 Task: In the Company mufg.com, Add note: 'Schedule a meeting with the marketing team to analyze campaign performance.'. Mark checkbox to create task to follow up ': Tomorrow'. Create task, with  description: Send Proposal to Client, Add due date: In 3 Business Days; Add reminder: 30 Minutes before. Set Priority Low  and add note: Review the attached proposal. Logged in from softage.5@softage.net
Action: Mouse moved to (74, 60)
Screenshot: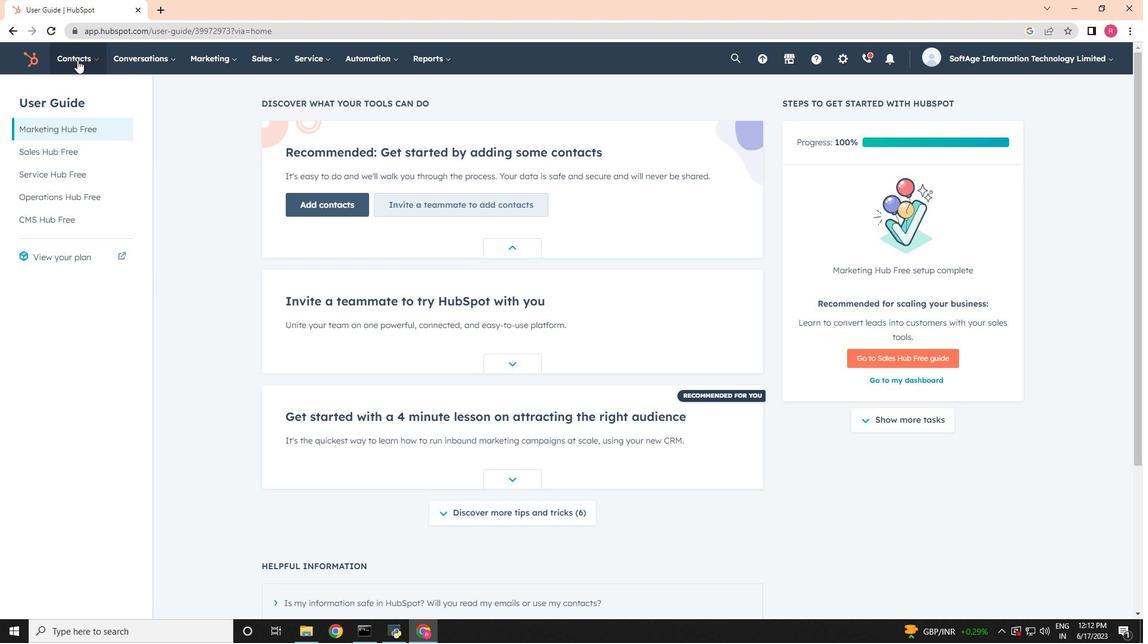 
Action: Mouse pressed left at (74, 60)
Screenshot: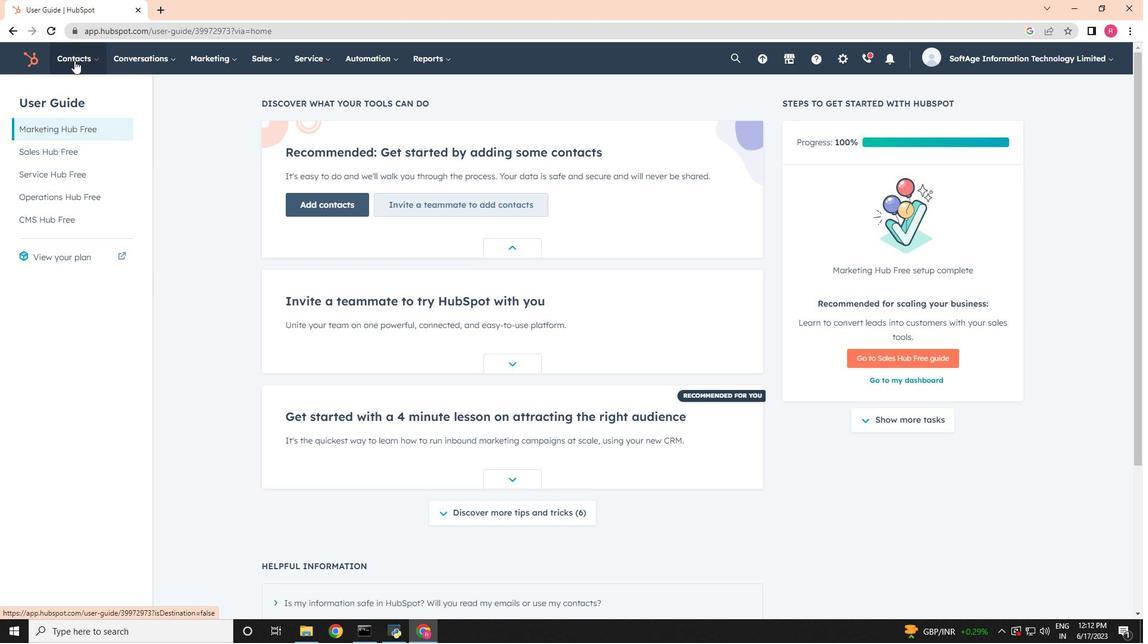 
Action: Mouse moved to (95, 111)
Screenshot: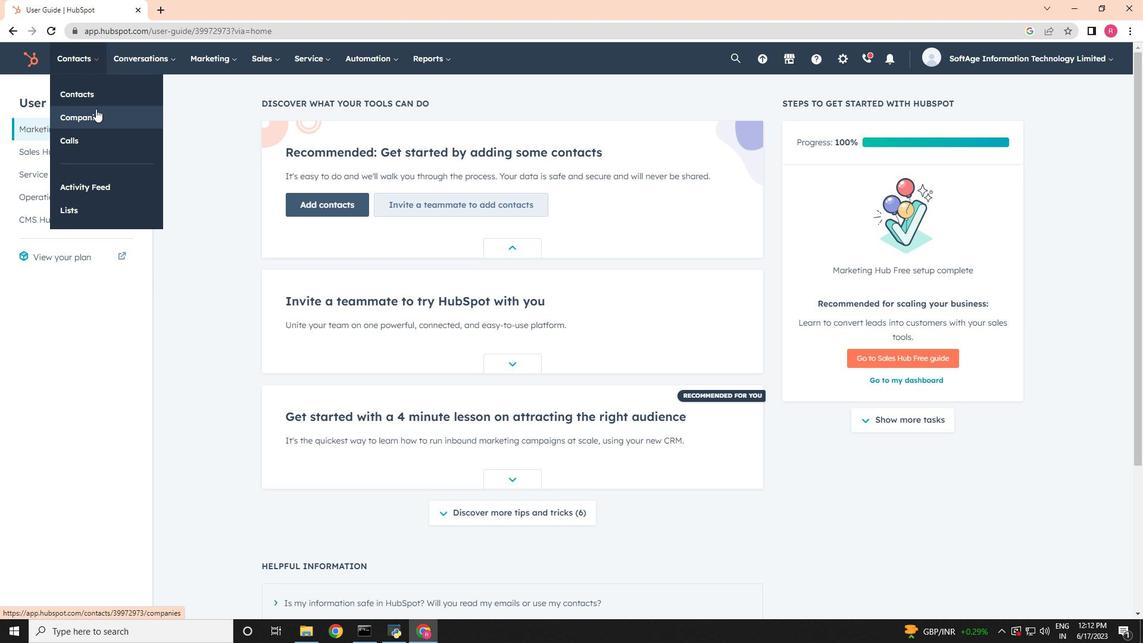 
Action: Mouse pressed left at (95, 111)
Screenshot: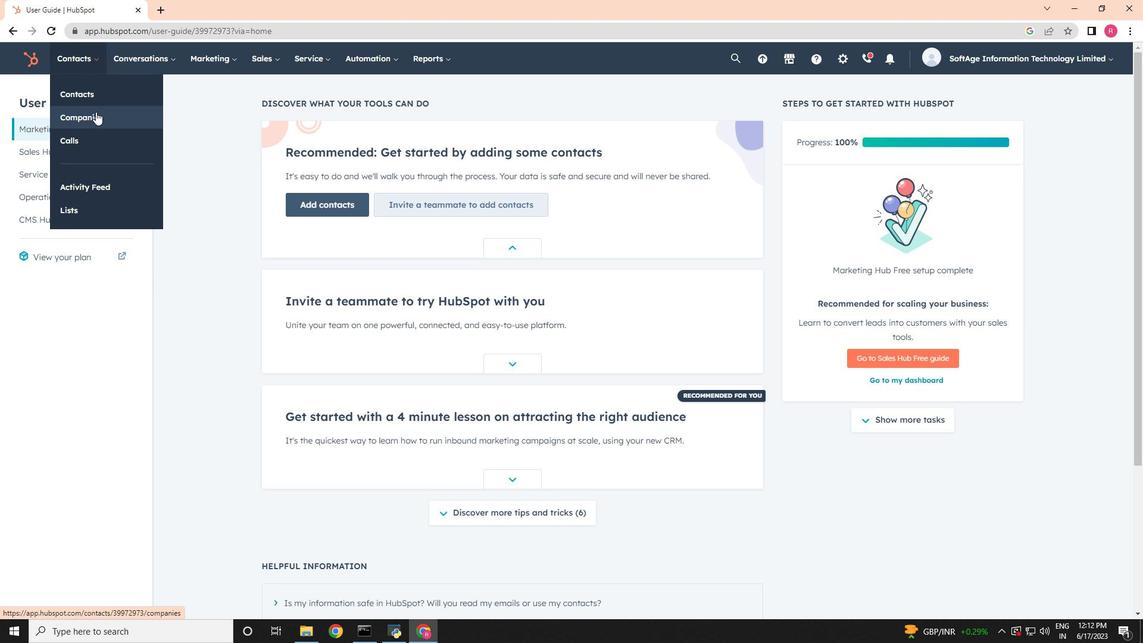 
Action: Mouse moved to (85, 192)
Screenshot: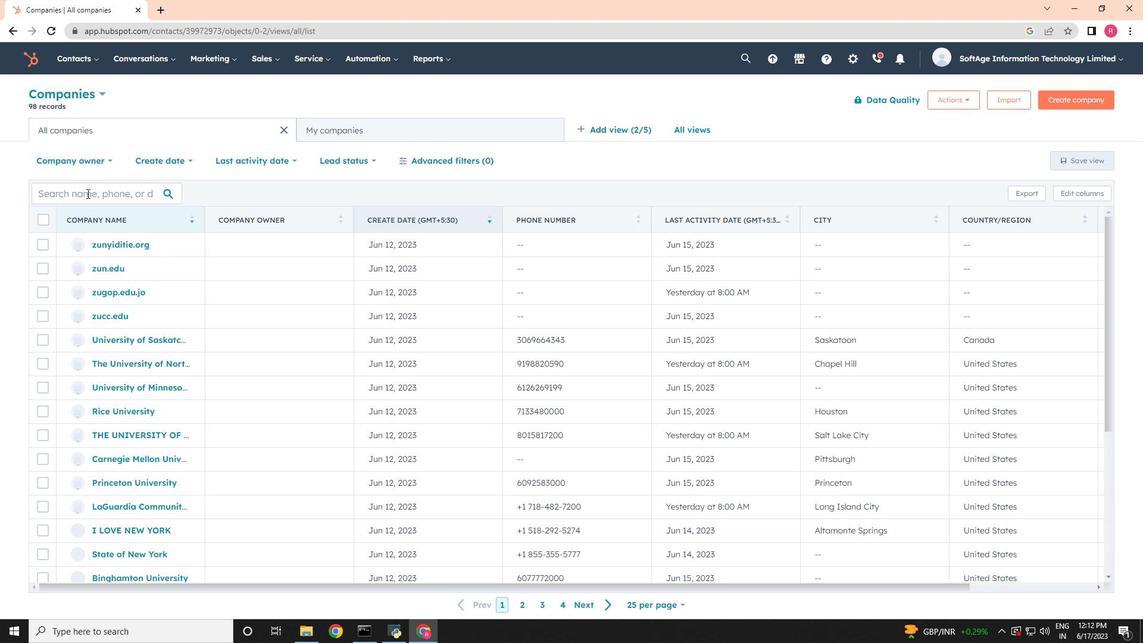 
Action: Mouse pressed left at (85, 192)
Screenshot: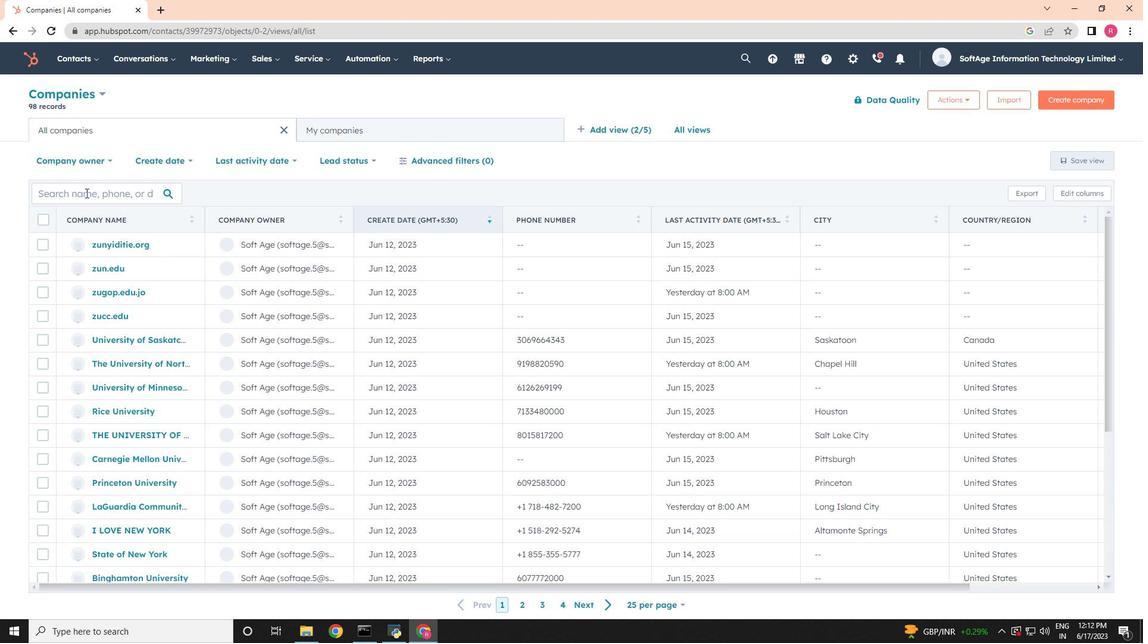 
Action: Key pressed mufg.com
Screenshot: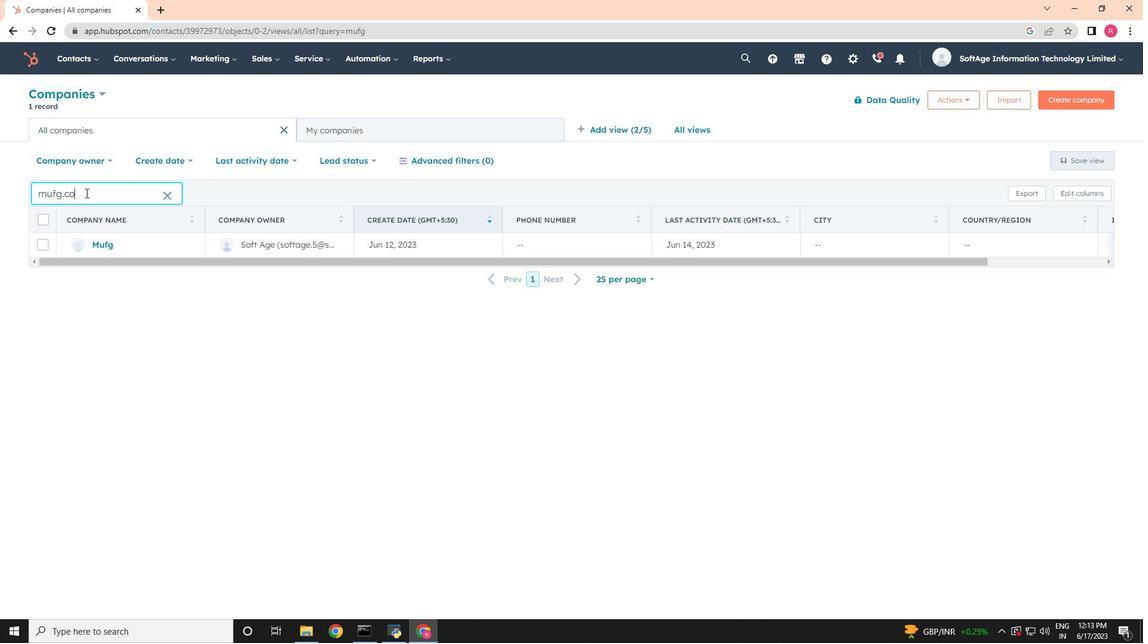 
Action: Mouse moved to (97, 241)
Screenshot: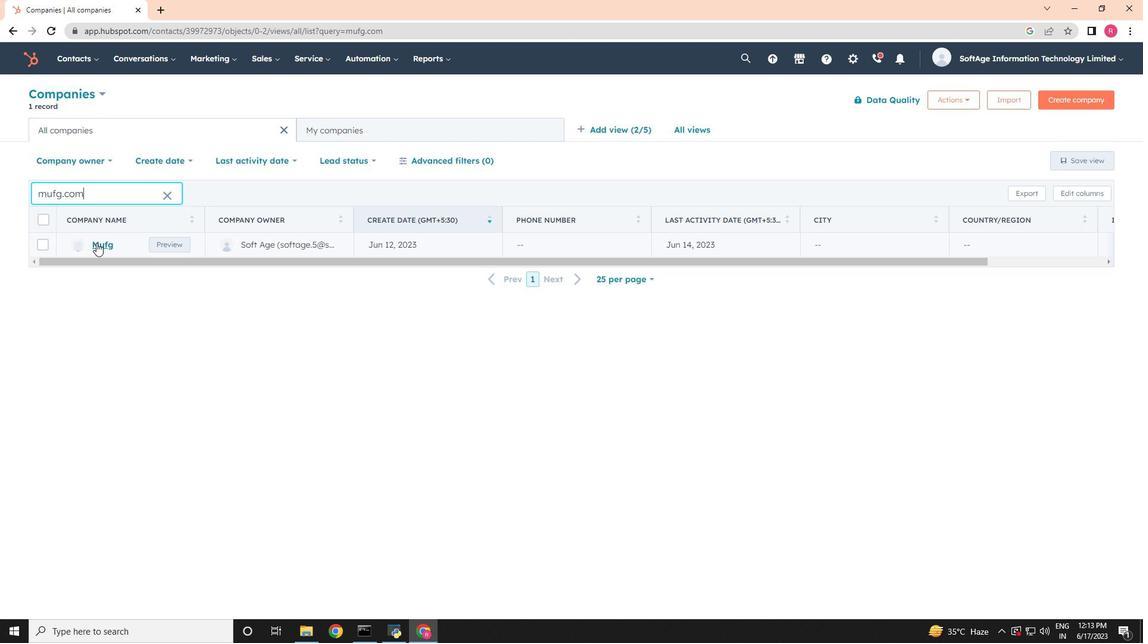 
Action: Mouse pressed left at (97, 241)
Screenshot: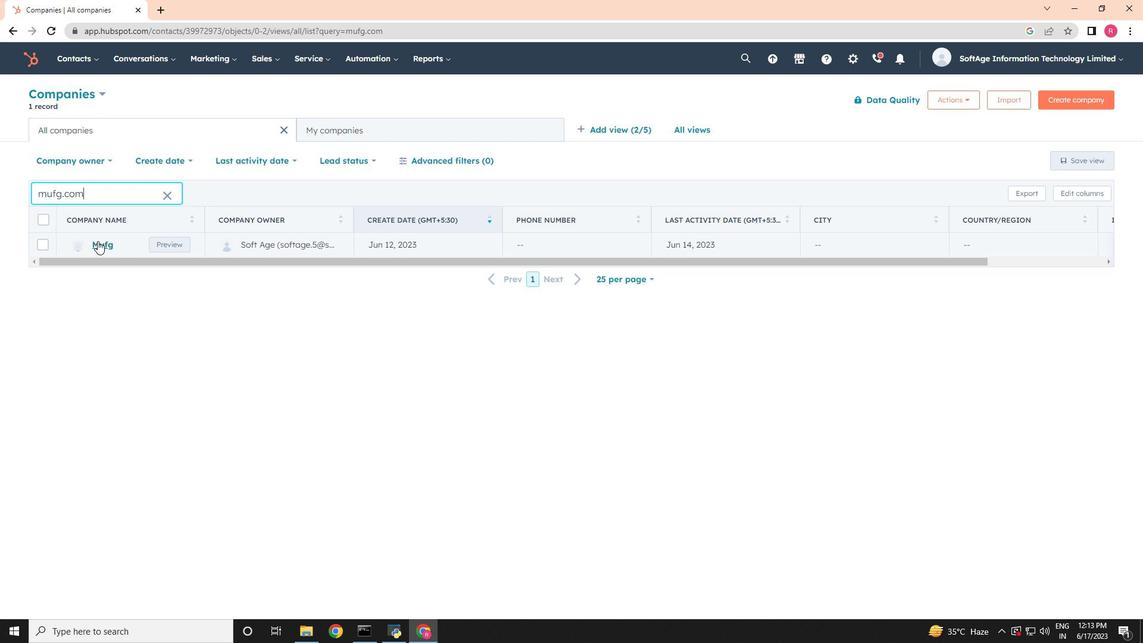 
Action: Mouse moved to (43, 197)
Screenshot: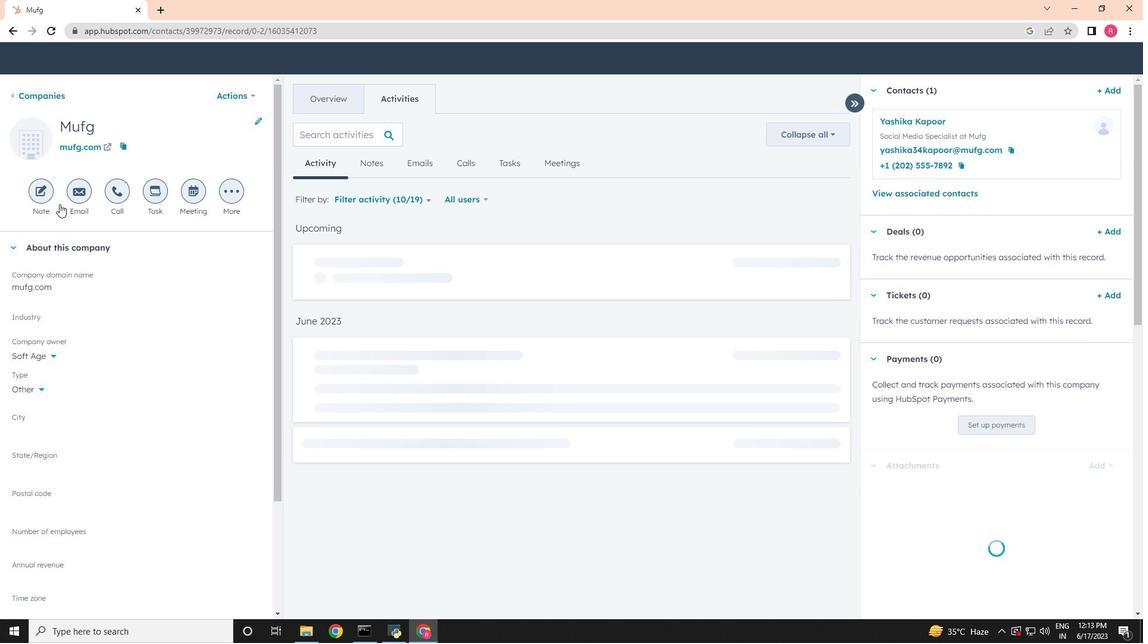 
Action: Mouse pressed left at (43, 197)
Screenshot: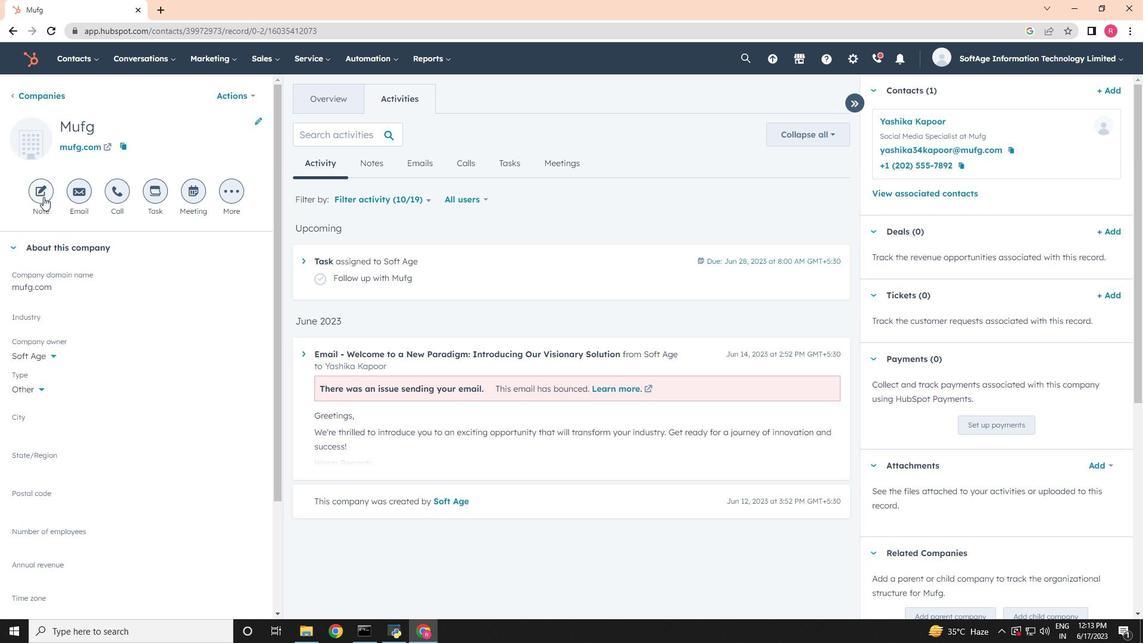
Action: Mouse moved to (1008, 352)
Screenshot: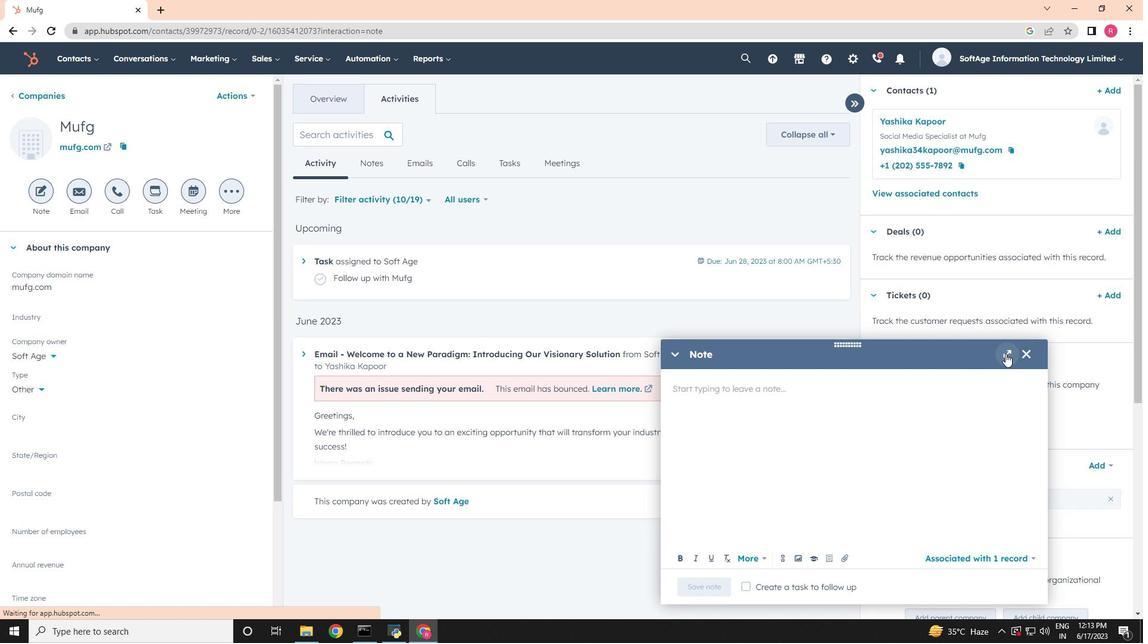 
Action: Mouse pressed left at (1008, 352)
Screenshot: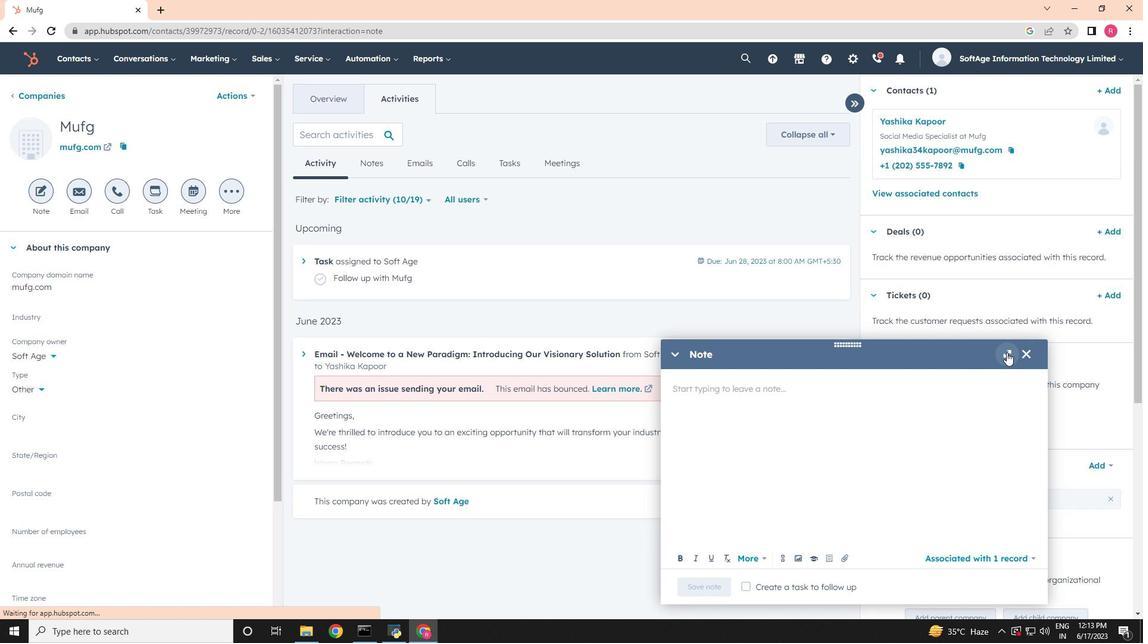 
Action: Mouse moved to (253, 180)
Screenshot: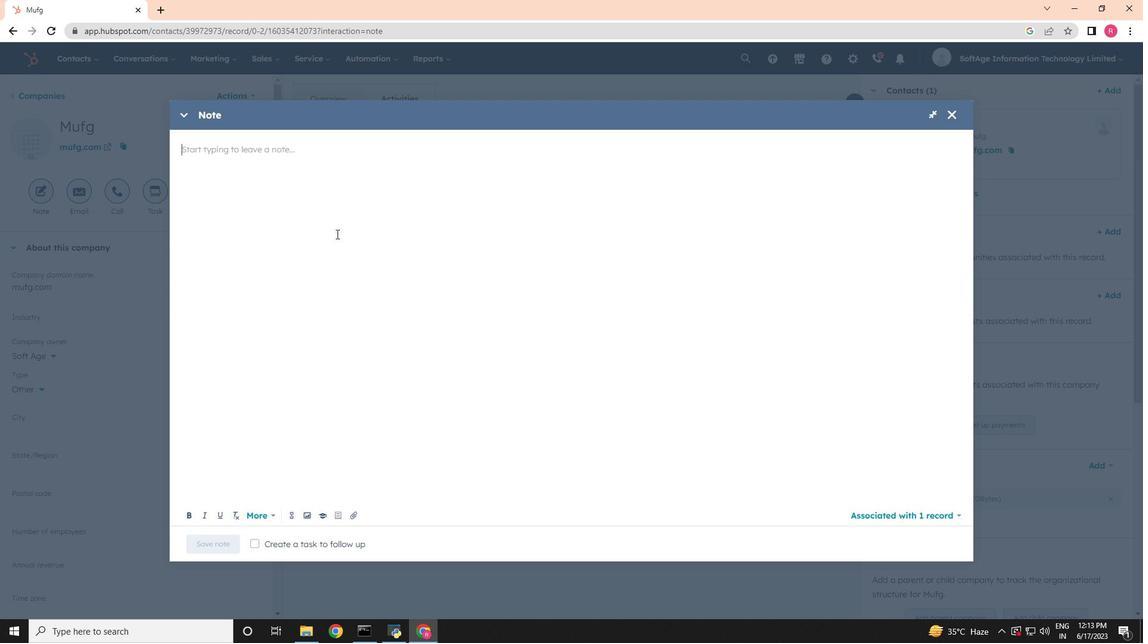 
Action: Key pressed <Key.shift>Schedule<Key.space>a<Key.space>meetings<Key.space><Key.backspace><Key.backspace><Key.space>with<Key.space>the<Key.space>,<Key.backspace>marketing<Key.space>team<Key.space>to<Key.space>analyze<Key.space>campaign<Key.space>performance.
Screenshot: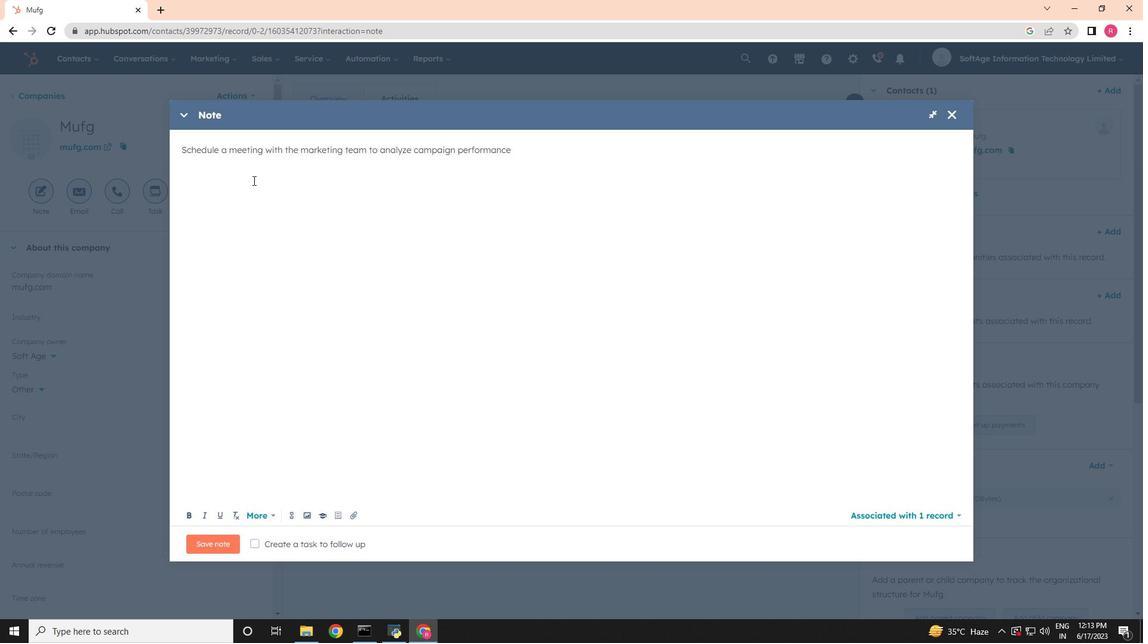
Action: Mouse moved to (254, 543)
Screenshot: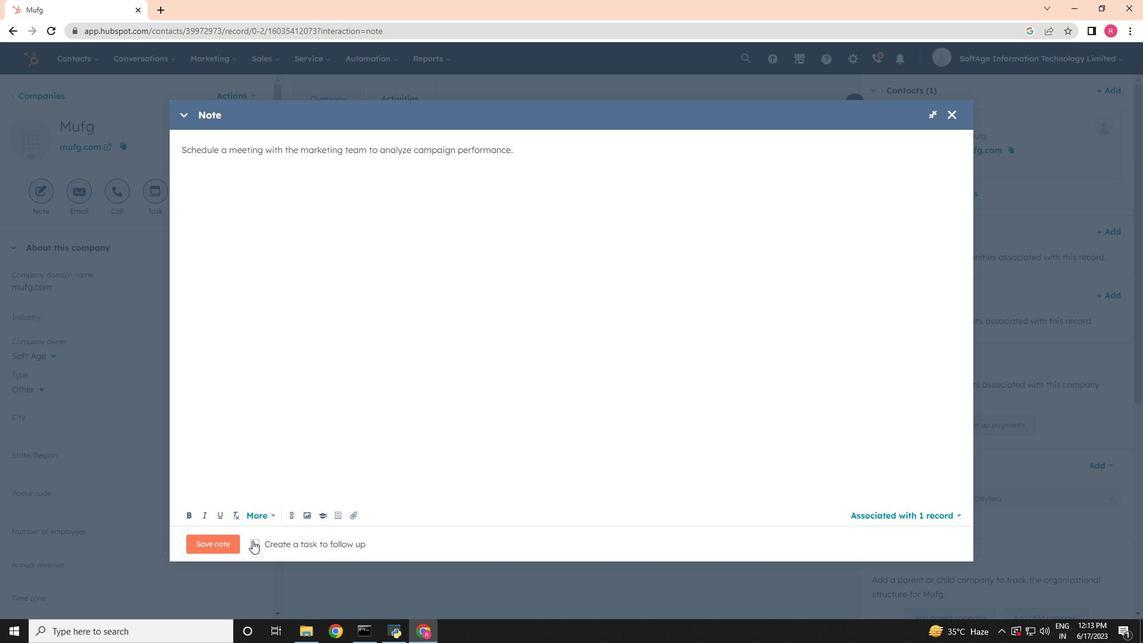 
Action: Mouse pressed left at (254, 543)
Screenshot: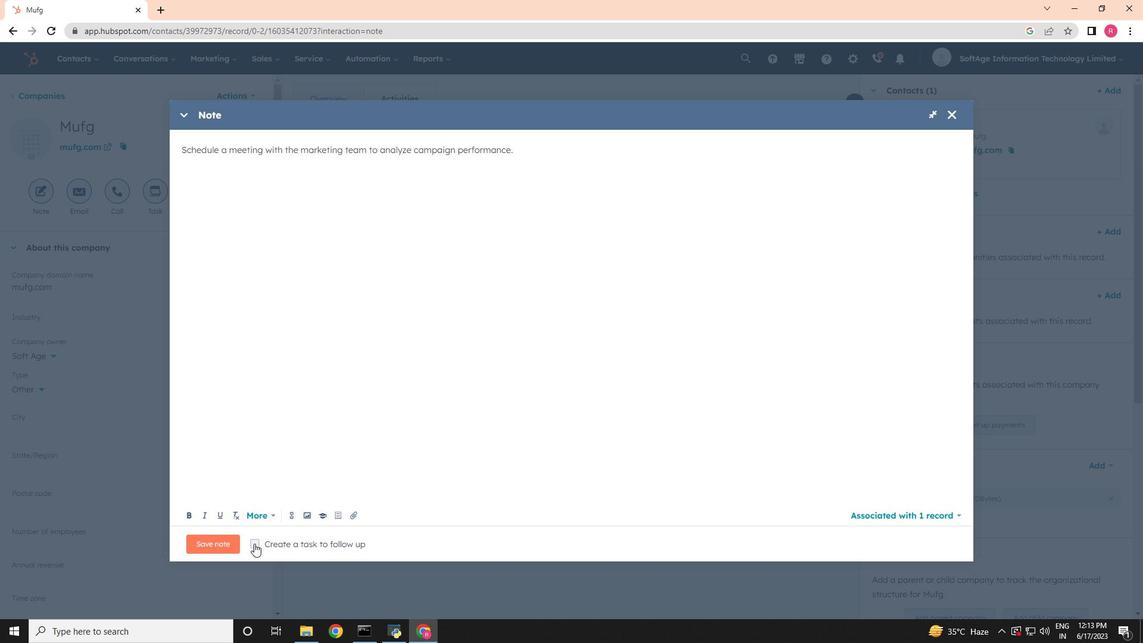 
Action: Mouse moved to (434, 542)
Screenshot: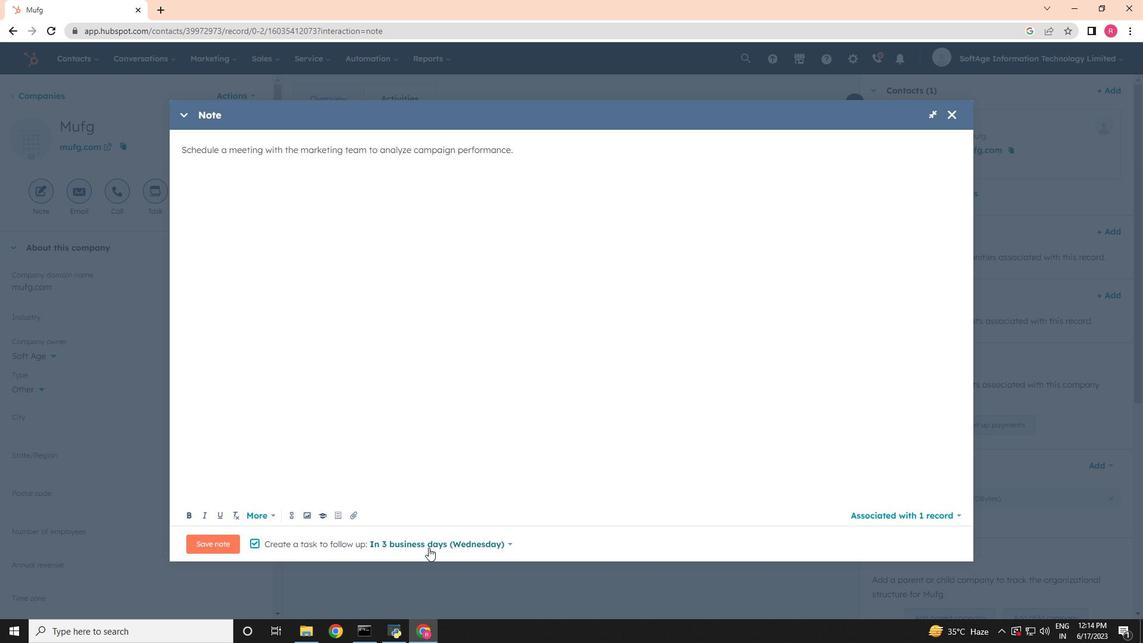 
Action: Mouse pressed left at (434, 542)
Screenshot: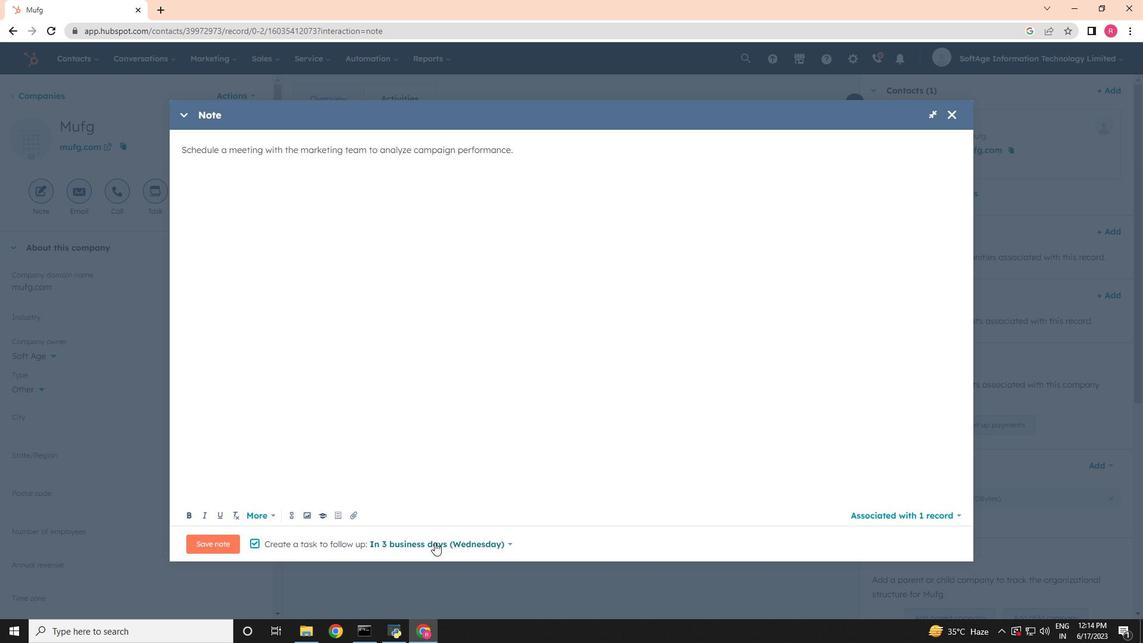 
Action: Mouse moved to (425, 450)
Screenshot: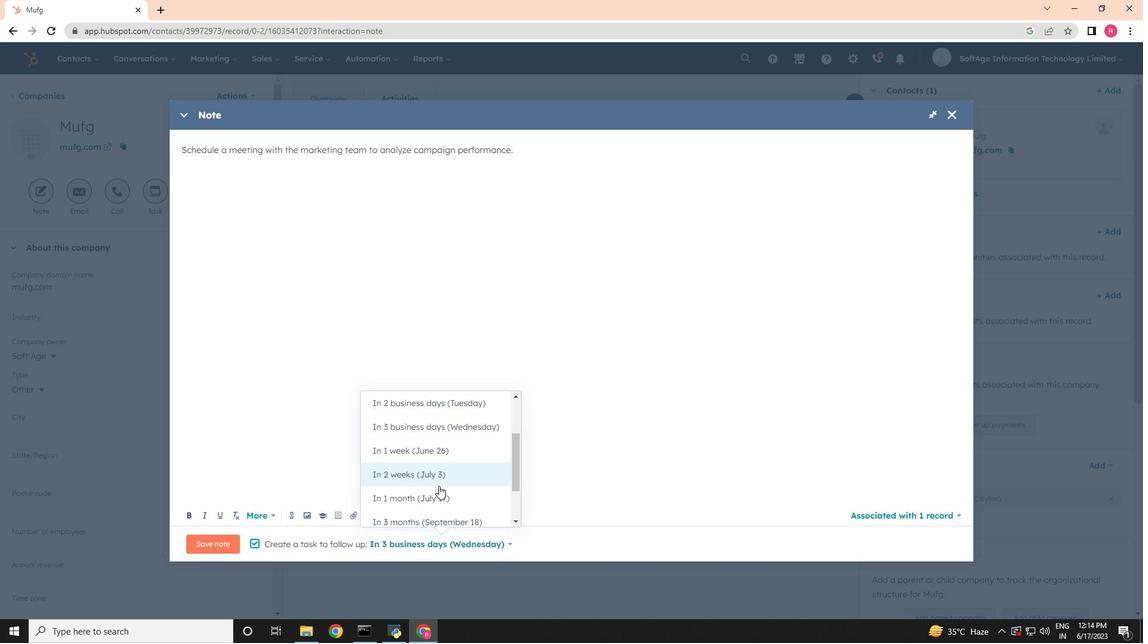 
Action: Mouse scrolled (439, 484) with delta (0, 0)
Screenshot: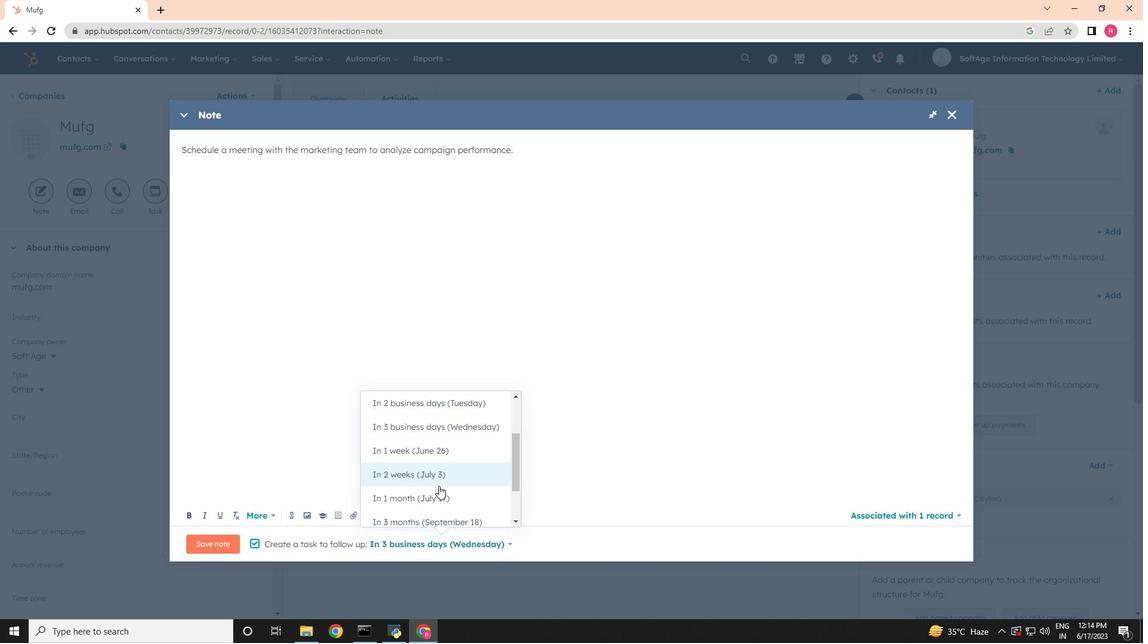 
Action: Mouse moved to (423, 445)
Screenshot: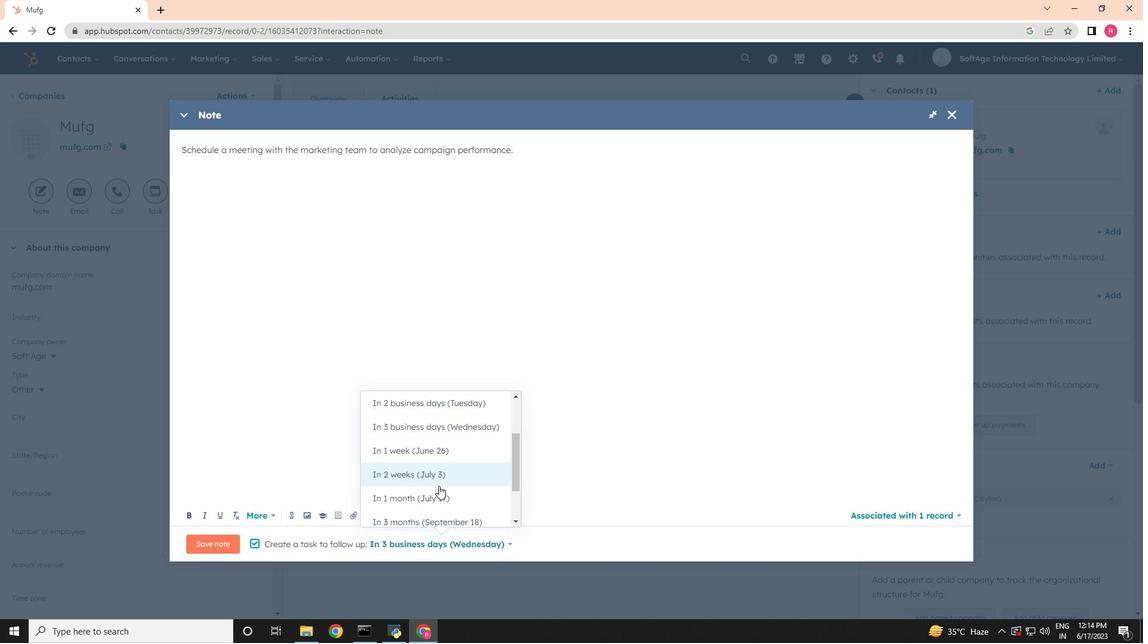 
Action: Mouse scrolled (440, 484) with delta (0, 0)
Screenshot: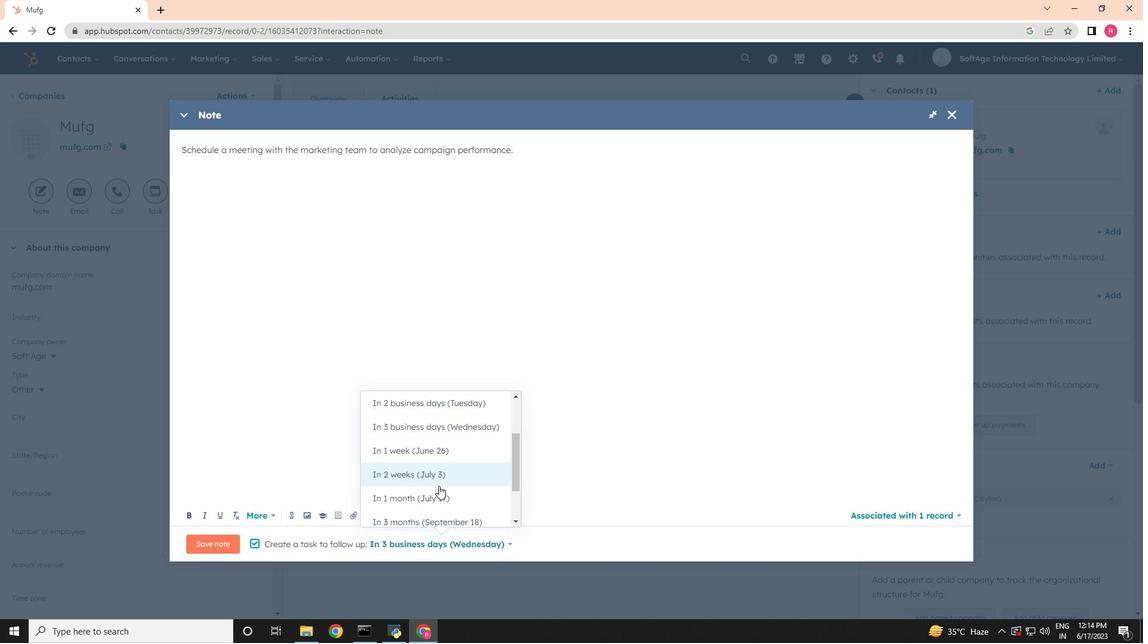 
Action: Mouse moved to (419, 440)
Screenshot: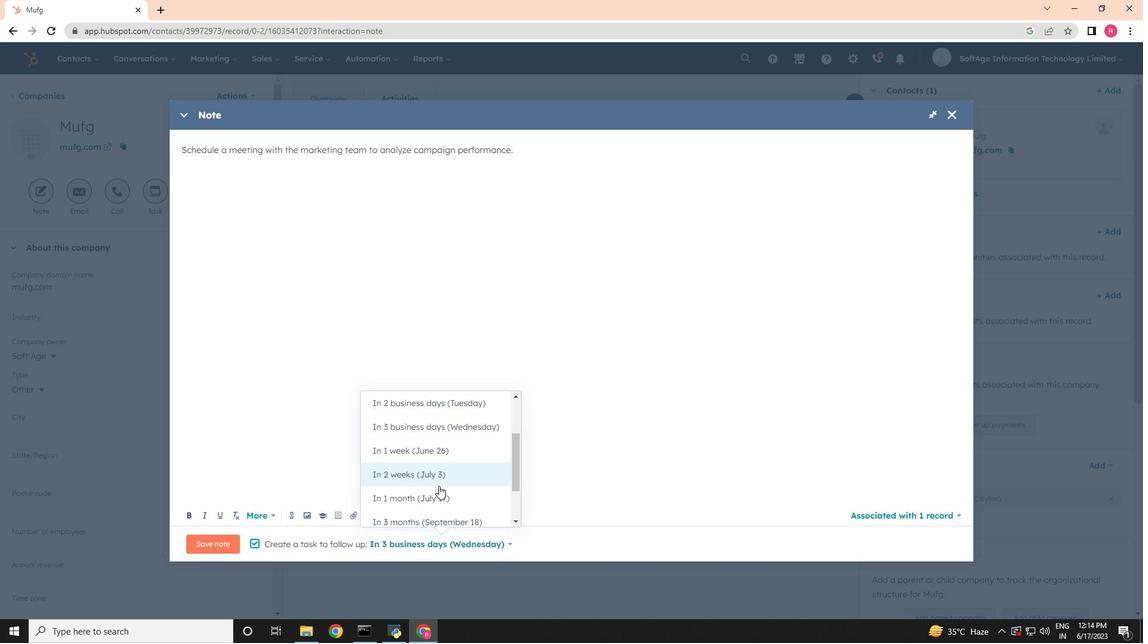 
Action: Mouse scrolled (440, 484) with delta (0, 0)
Screenshot: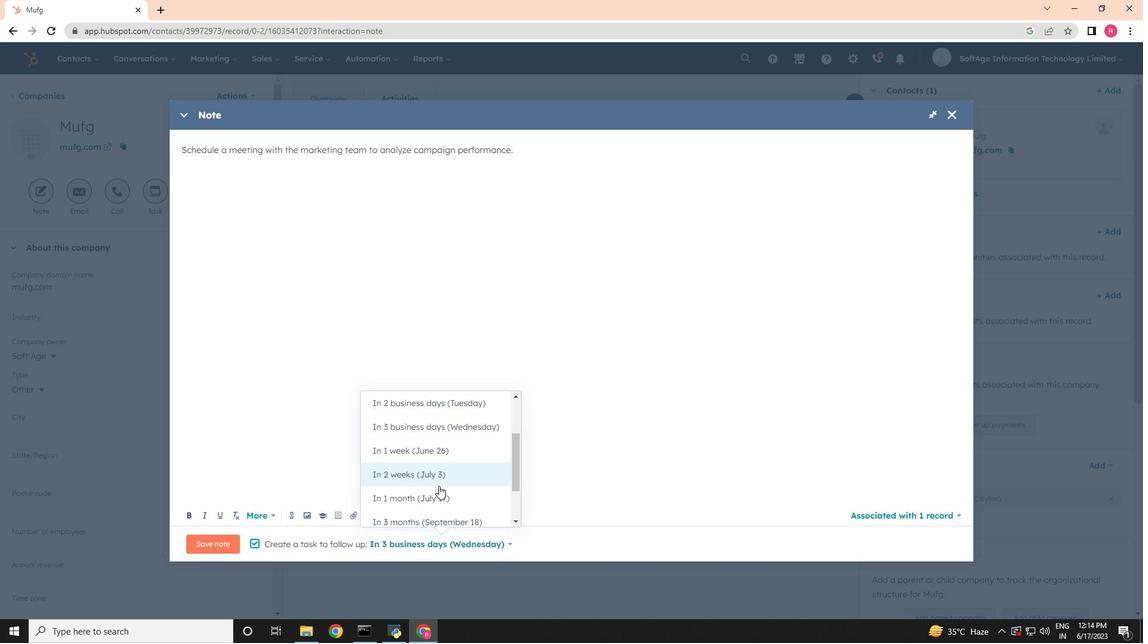 
Action: Mouse moved to (417, 435)
Screenshot: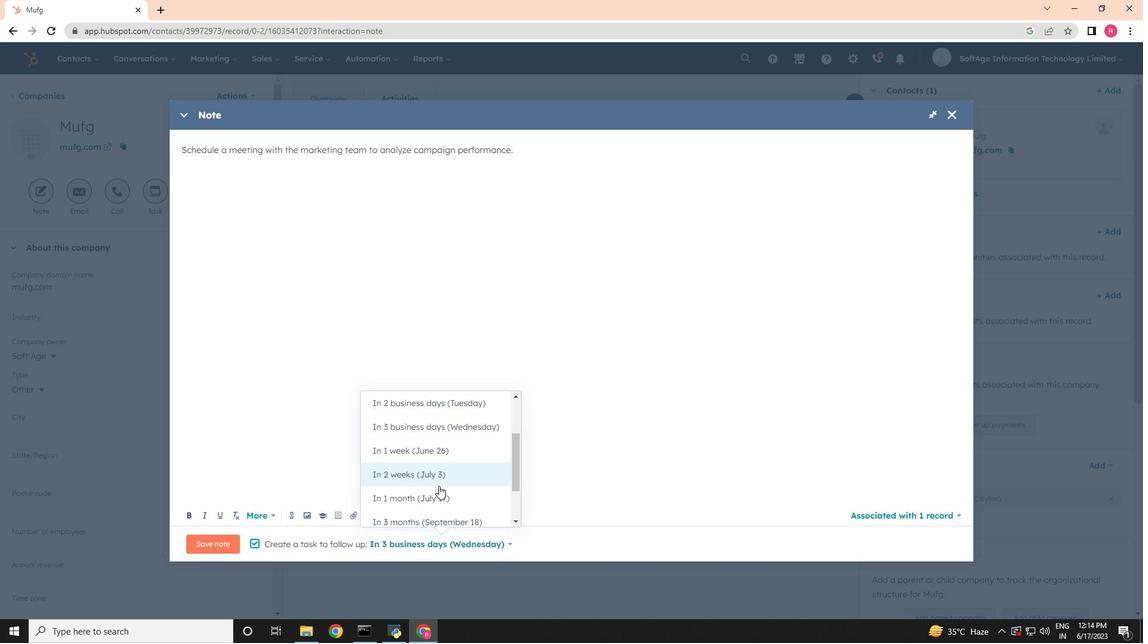 
Action: Mouse scrolled (440, 484) with delta (0, 0)
Screenshot: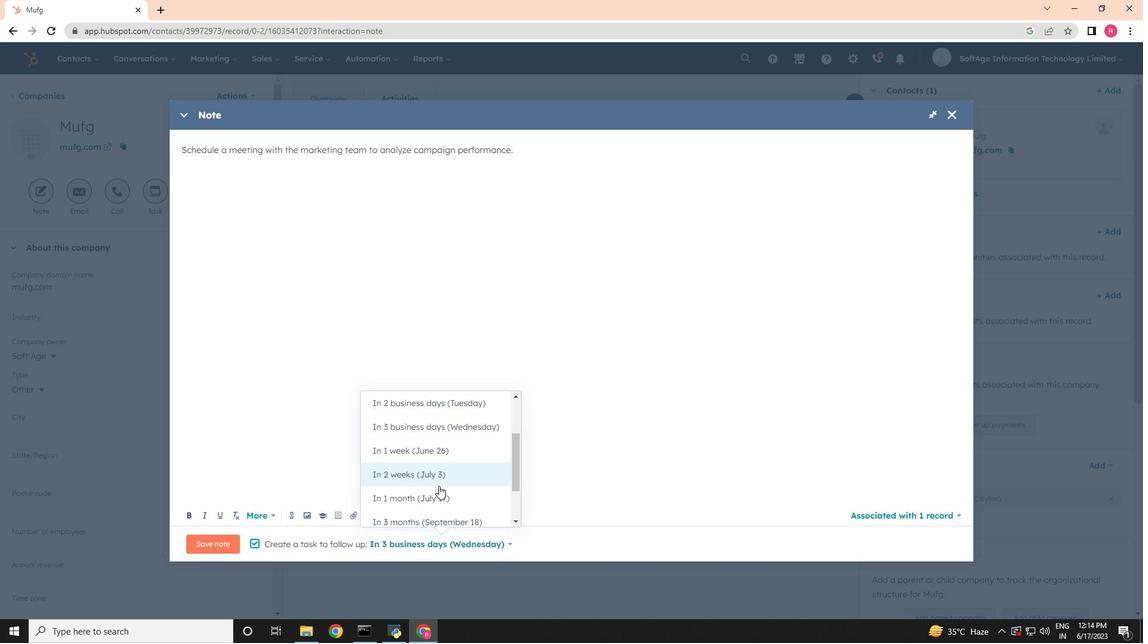 
Action: Mouse moved to (411, 419)
Screenshot: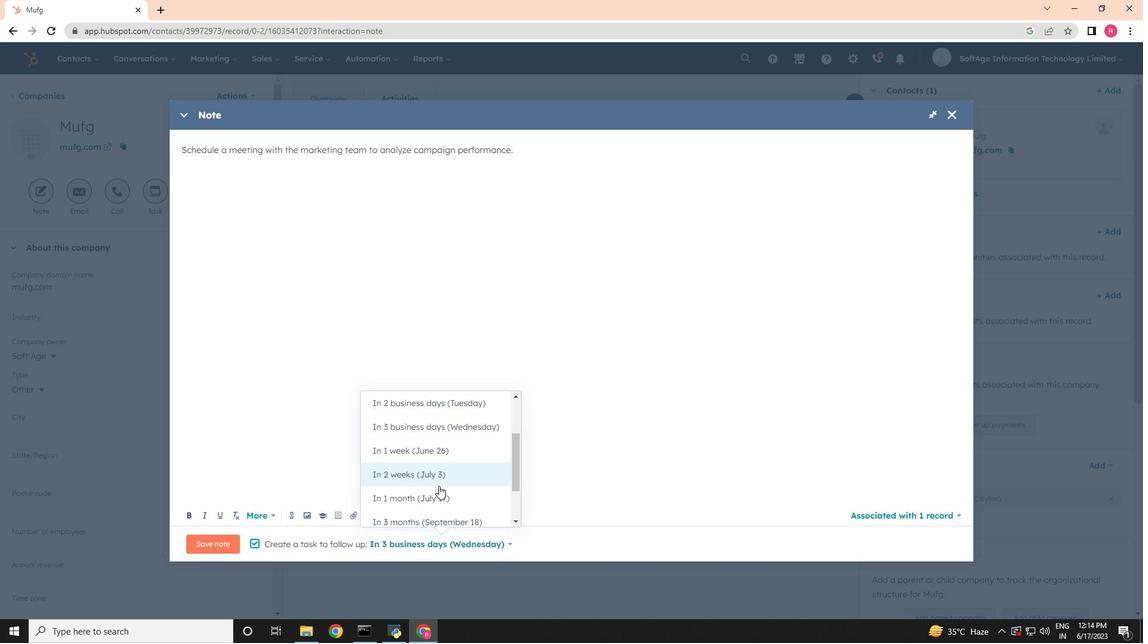 
Action: Mouse scrolled (411, 420) with delta (0, 0)
Screenshot: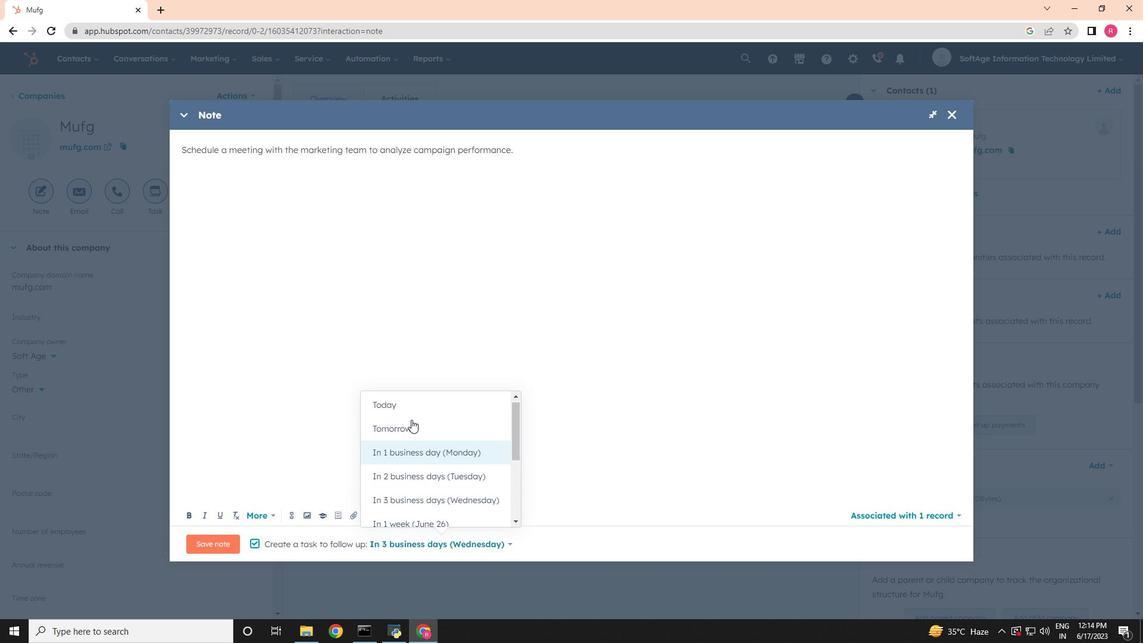 
Action: Mouse scrolled (411, 420) with delta (0, 0)
Screenshot: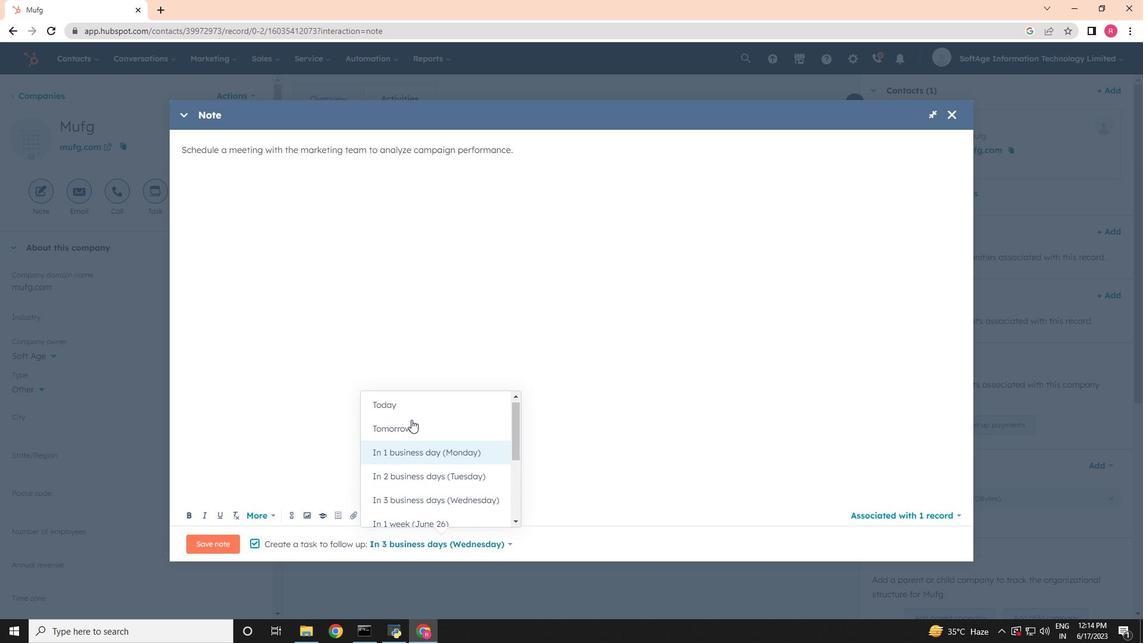 
Action: Mouse moved to (407, 429)
Screenshot: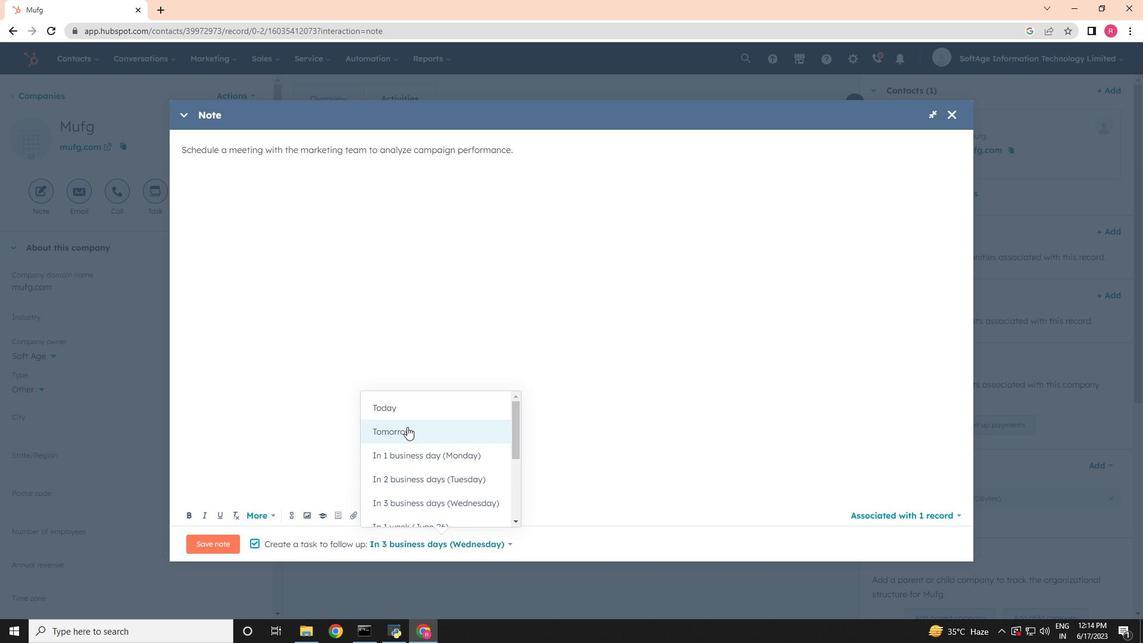 
Action: Mouse pressed left at (407, 429)
Screenshot: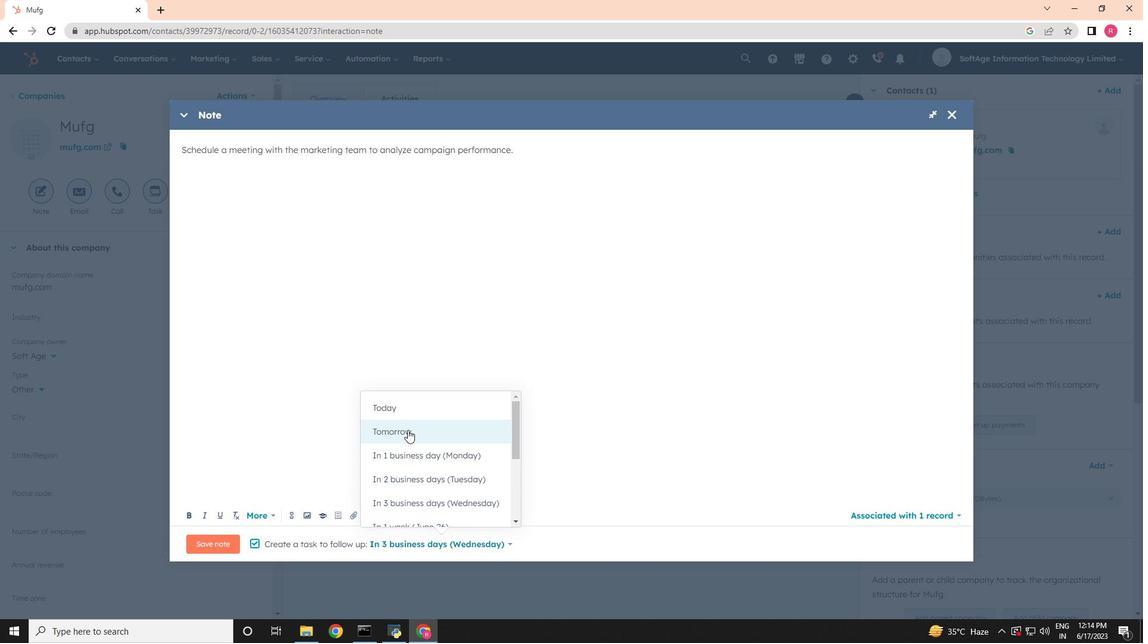 
Action: Mouse moved to (221, 535)
Screenshot: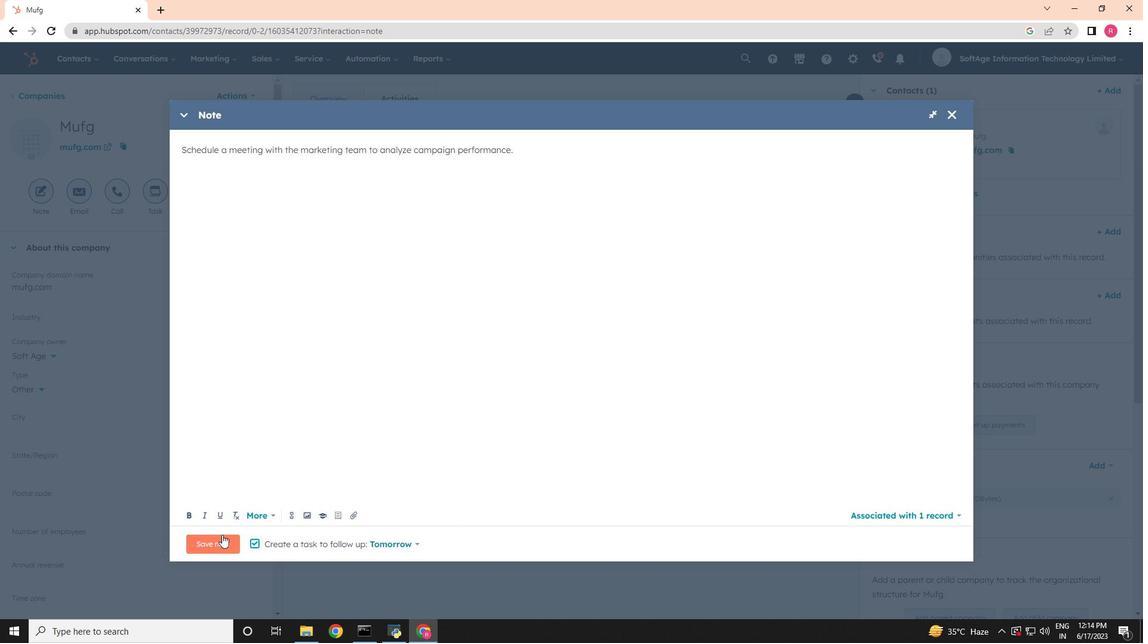 
Action: Mouse pressed left at (221, 535)
Screenshot: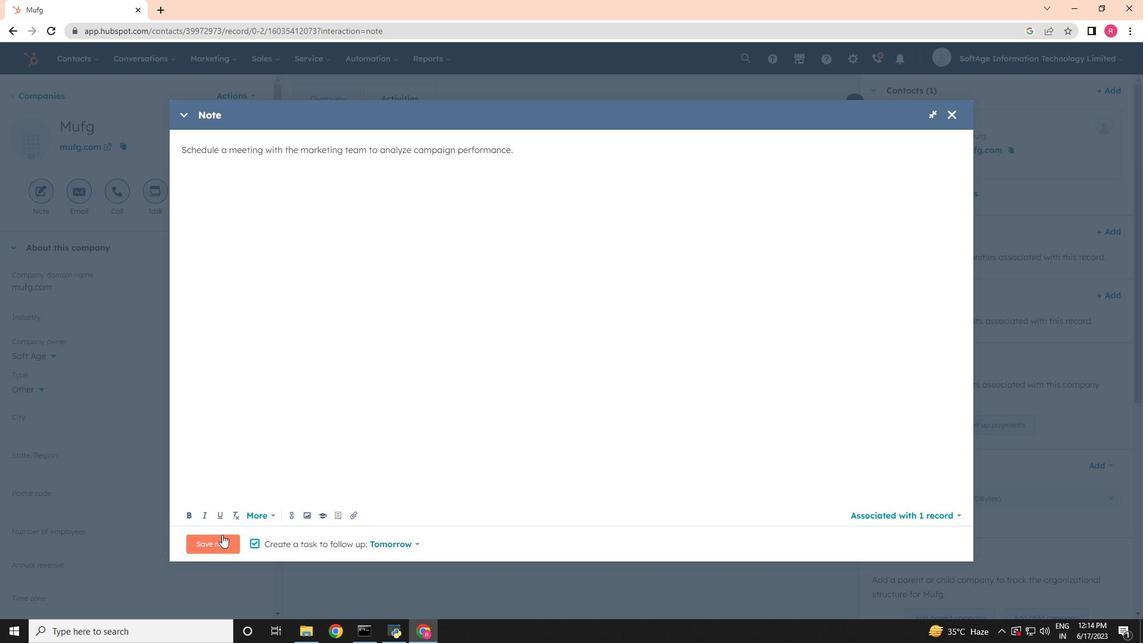 
Action: Mouse moved to (153, 193)
Screenshot: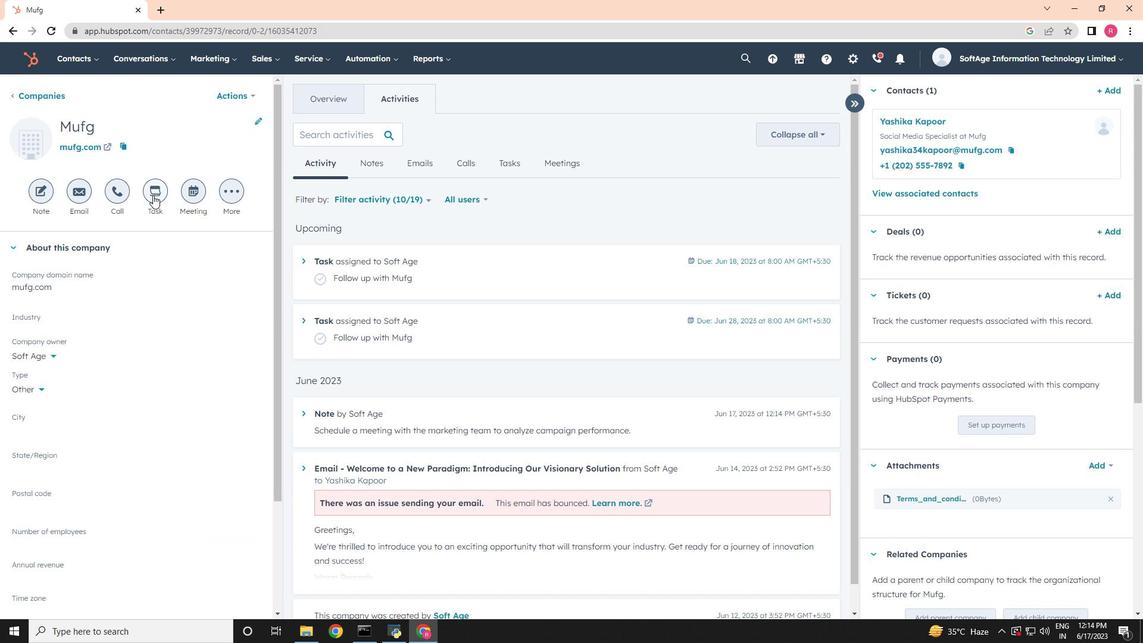 
Action: Mouse pressed left at (153, 193)
Screenshot: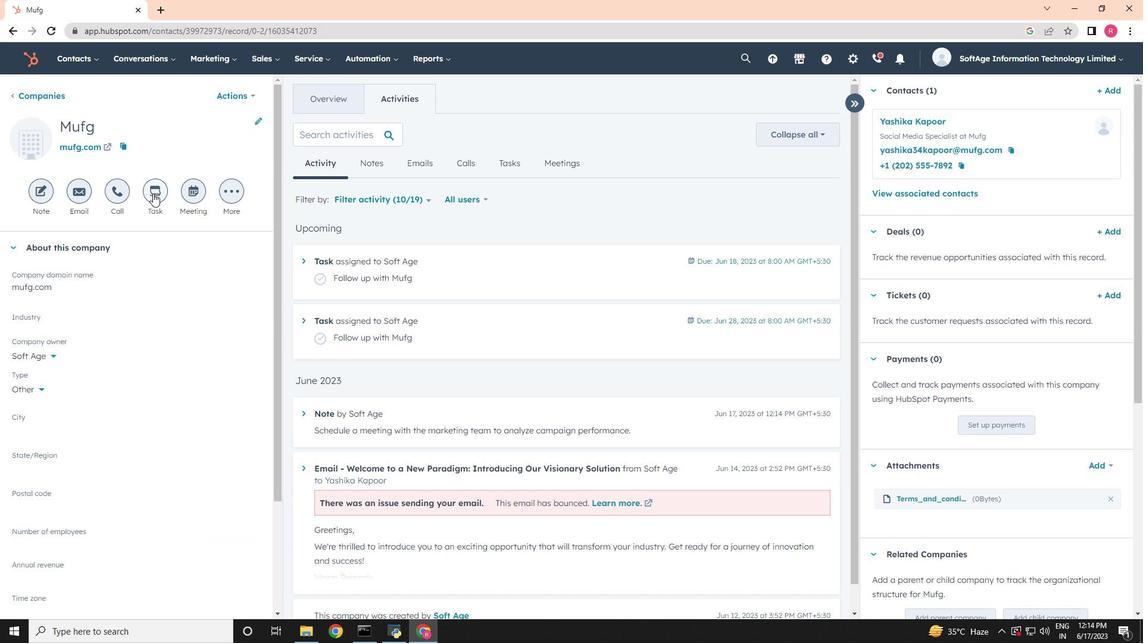 
Action: Mouse moved to (758, 263)
Screenshot: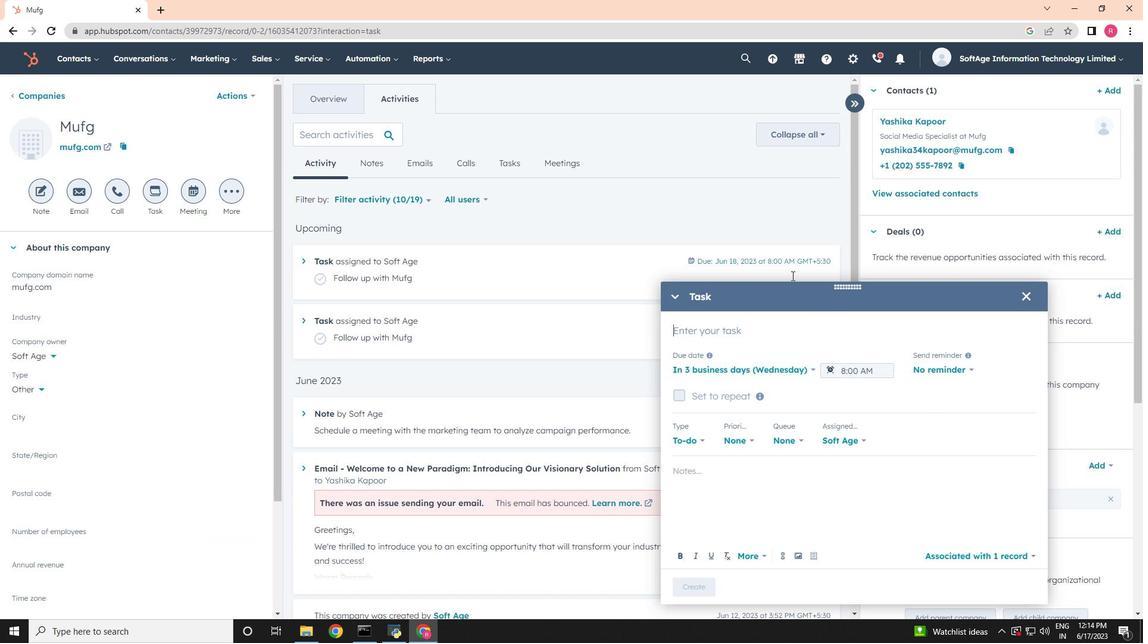 
Action: Key pressed <Key.shift>Send<Key.space><Key.shift>O<Key.backspace><Key.shift>Proposal<Key.space>to<Key.space>client<Key.space>
Screenshot: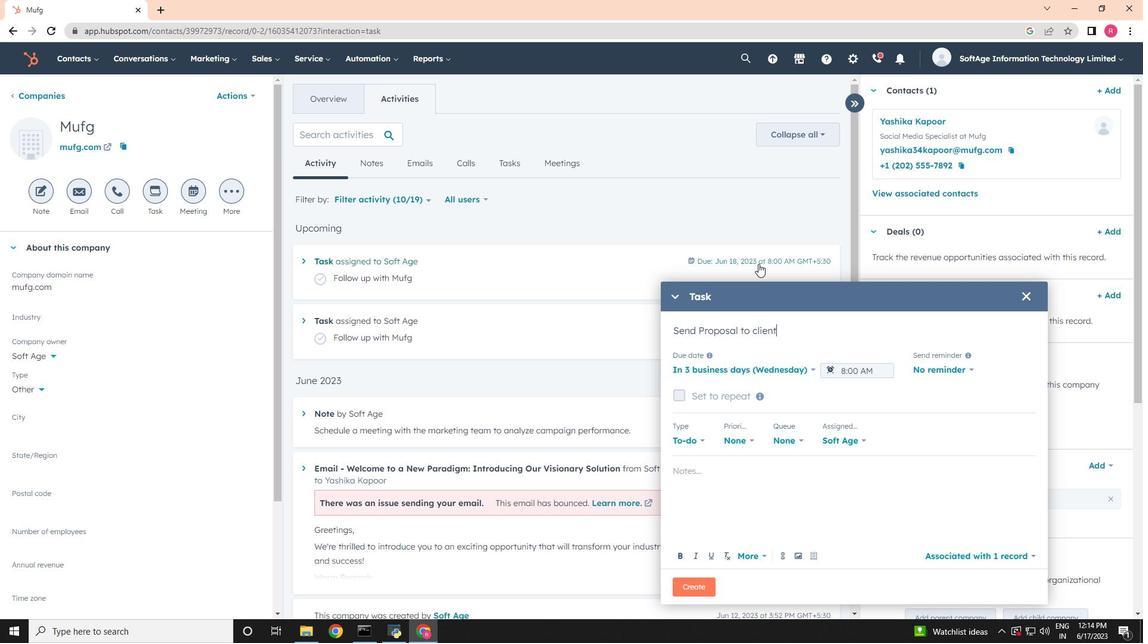 
Action: Mouse moved to (768, 364)
Screenshot: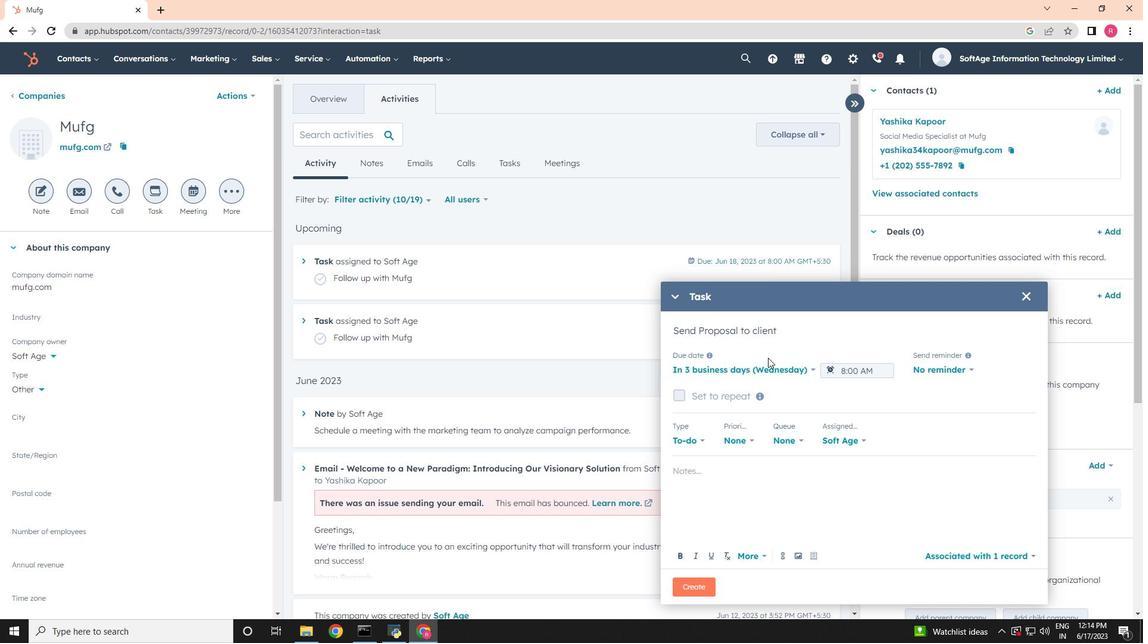 
Action: Mouse pressed left at (768, 364)
Screenshot: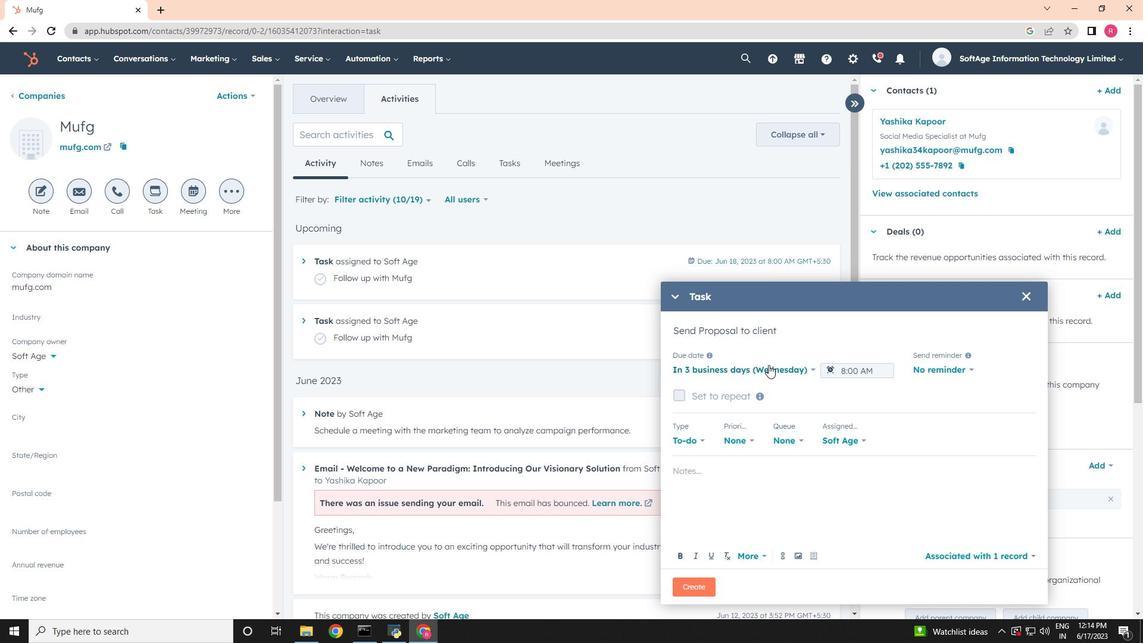 
Action: Mouse moved to (717, 423)
Screenshot: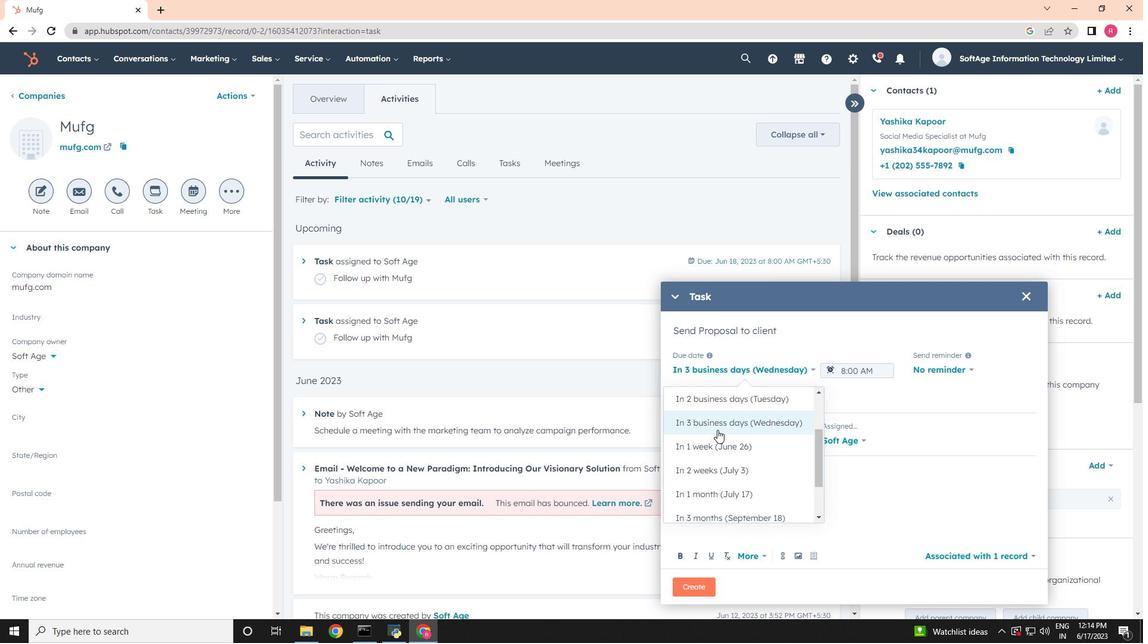 
Action: Mouse pressed left at (717, 423)
Screenshot: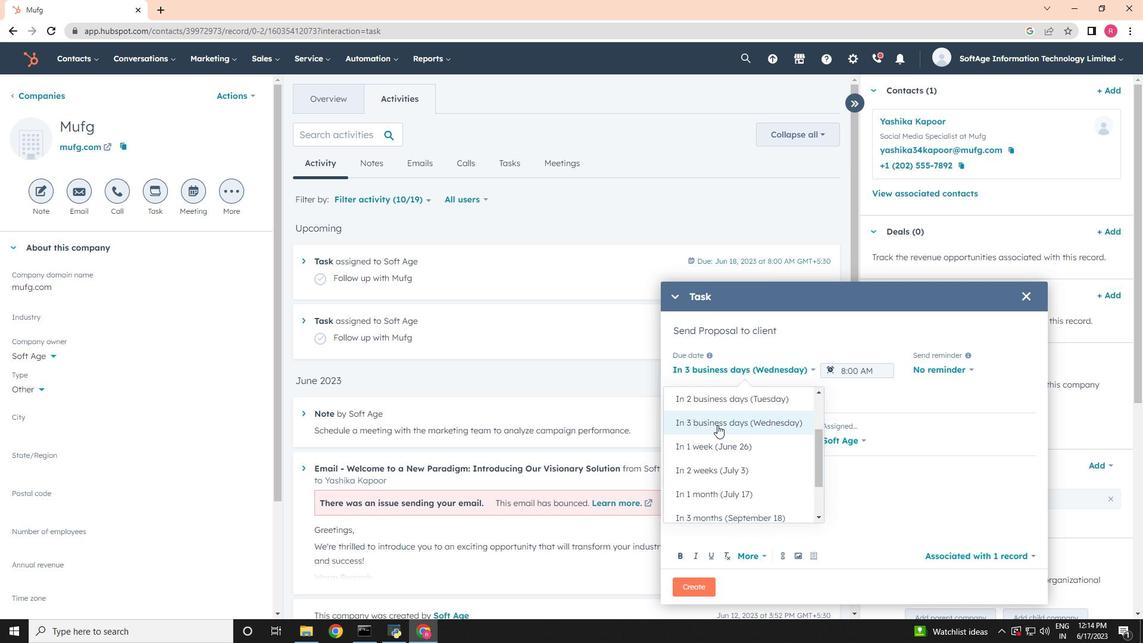 
Action: Mouse moved to (925, 372)
Screenshot: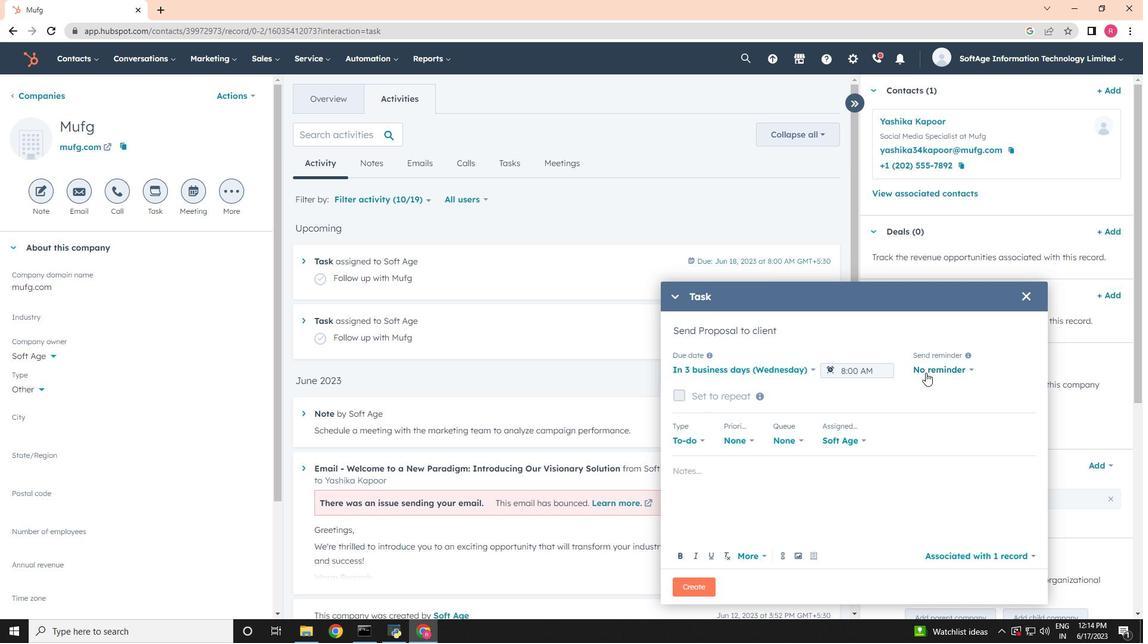 
Action: Mouse pressed left at (925, 372)
Screenshot: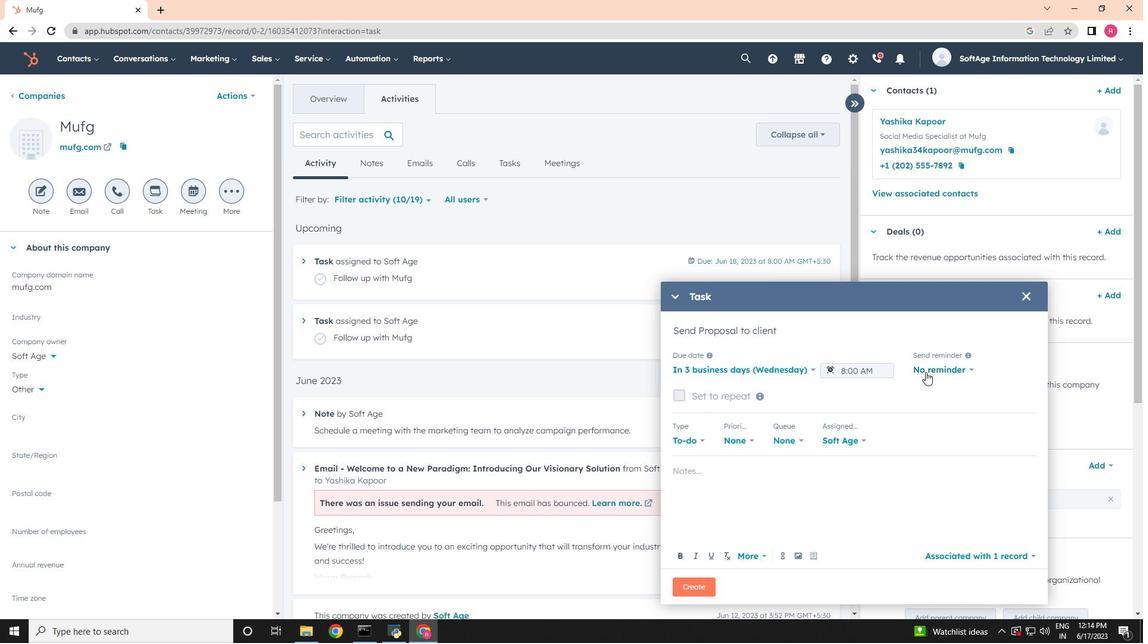
Action: Mouse moved to (938, 456)
Screenshot: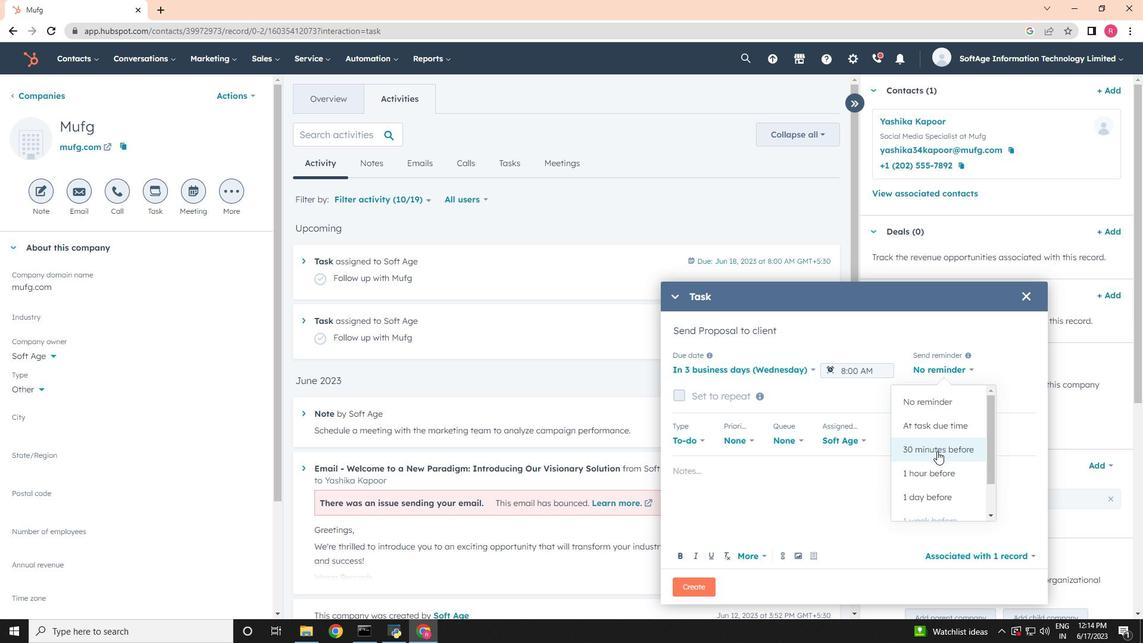 
Action: Mouse pressed left at (938, 456)
Screenshot: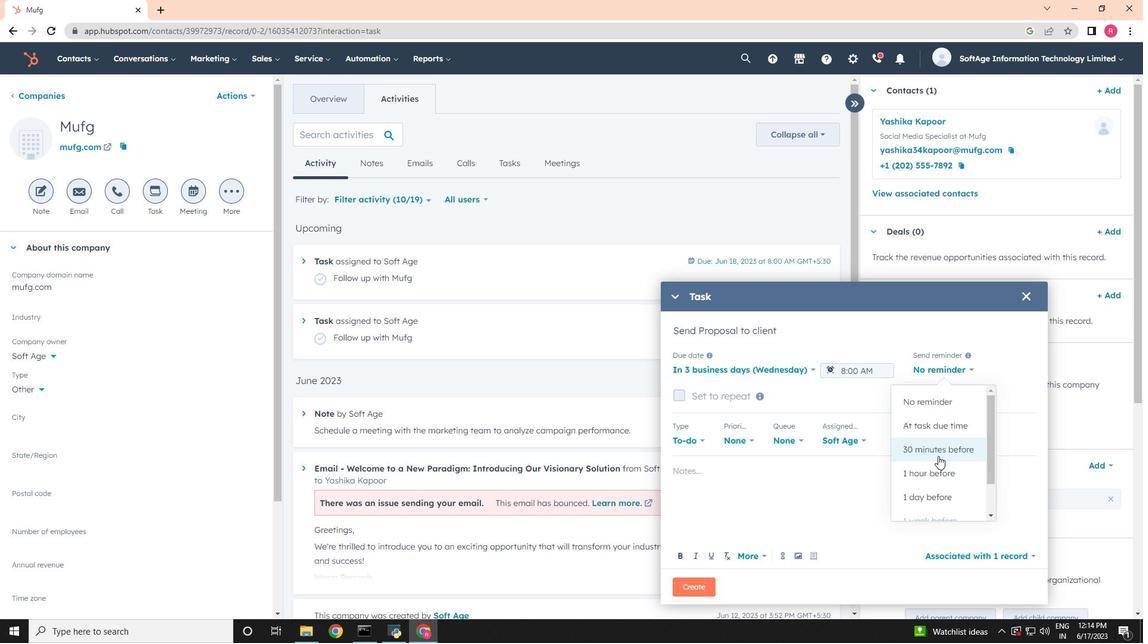 
Action: Mouse moved to (739, 442)
Screenshot: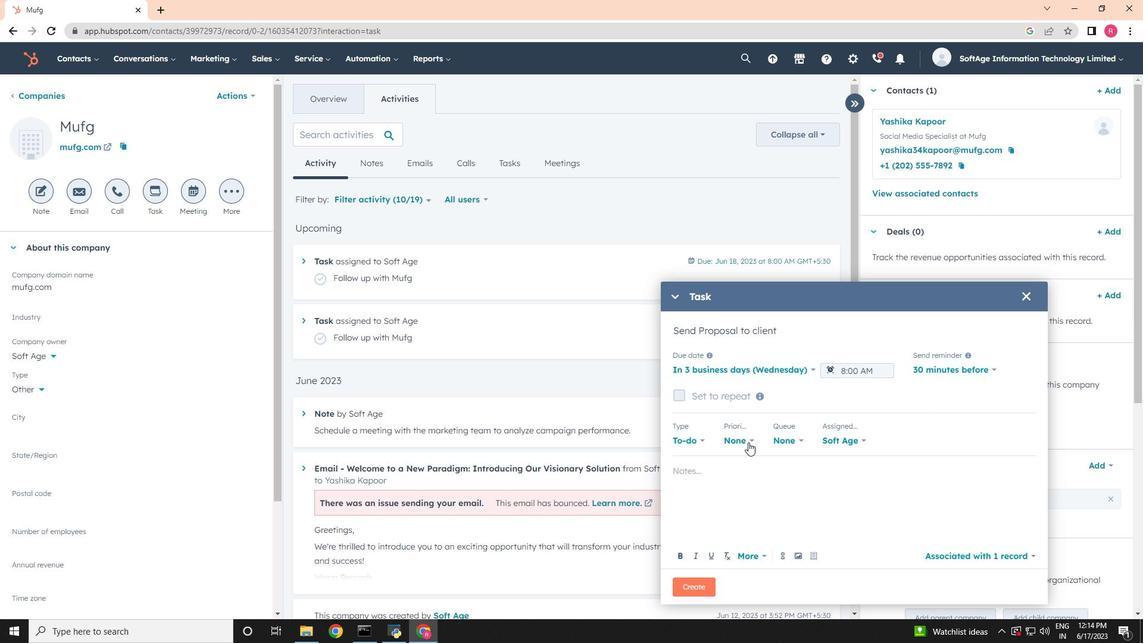 
Action: Mouse pressed left at (739, 442)
Screenshot: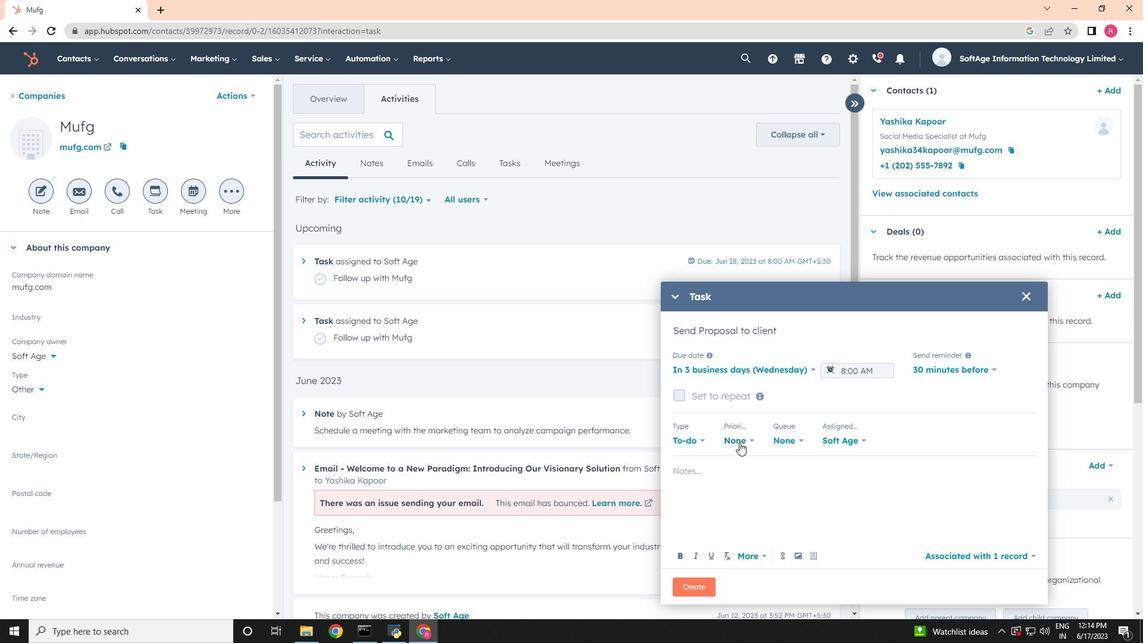 
Action: Mouse moved to (734, 498)
Screenshot: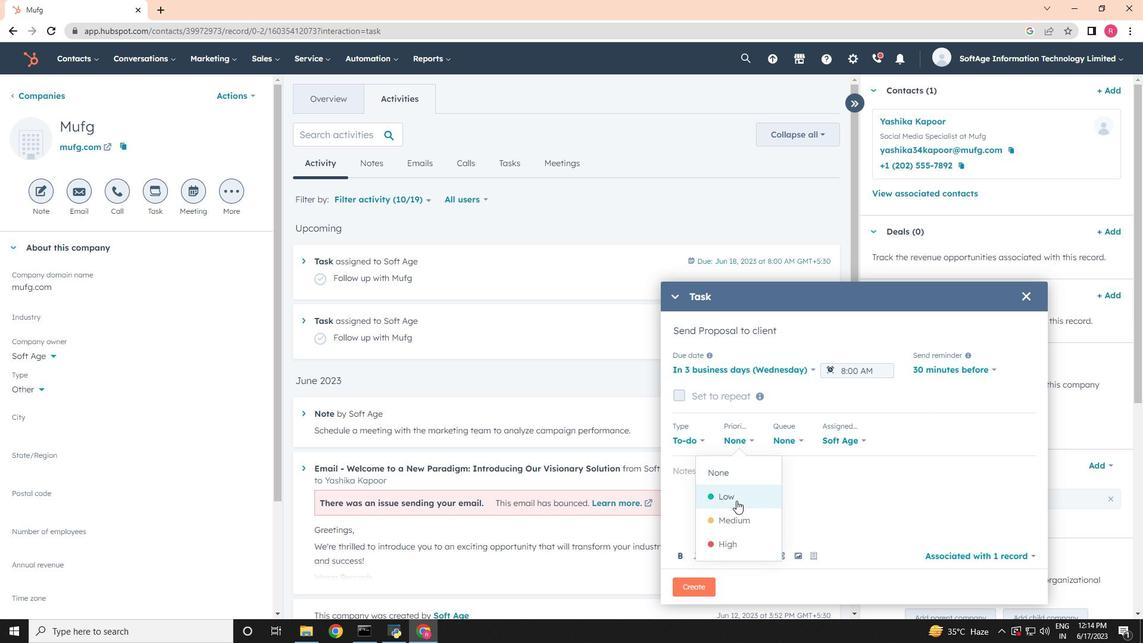 
Action: Mouse pressed left at (734, 498)
Screenshot: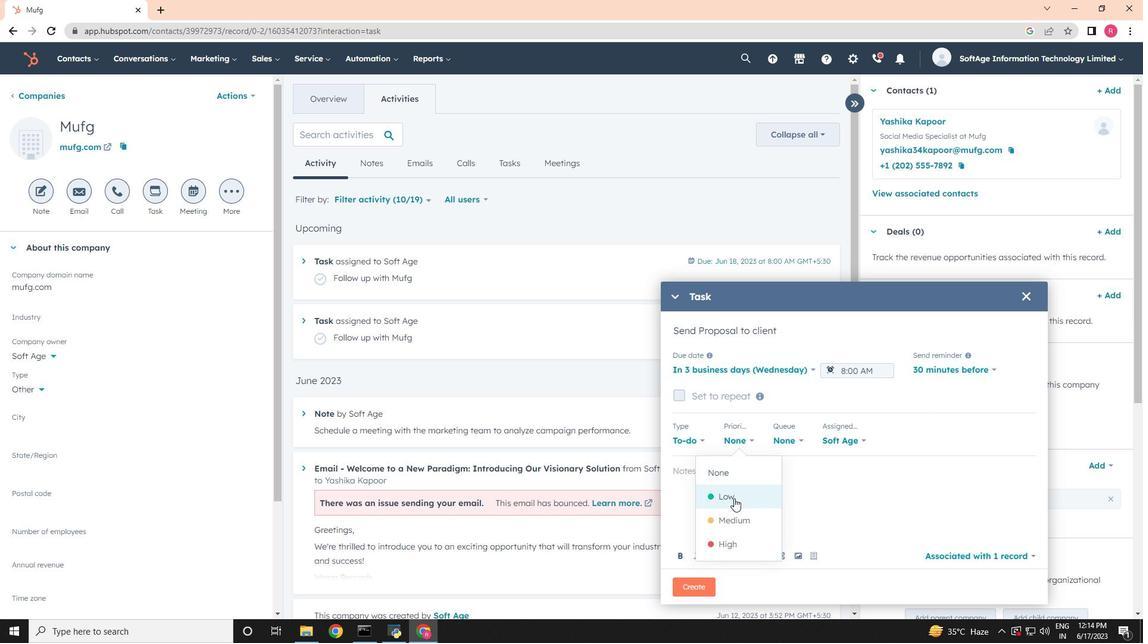 
Action: Mouse moved to (712, 475)
Screenshot: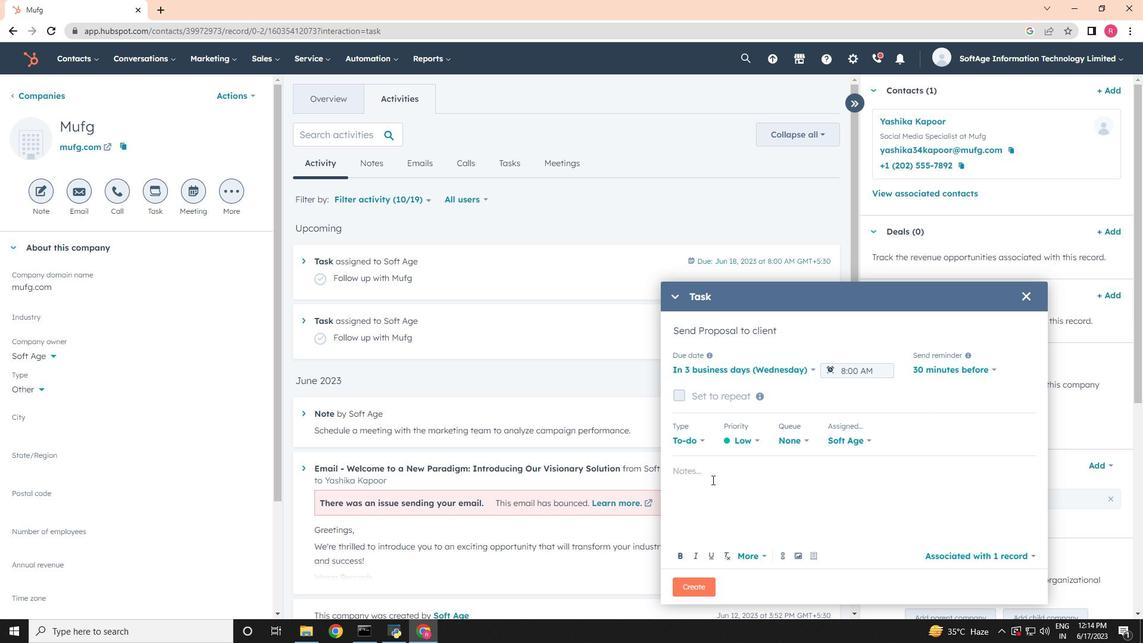 
Action: Mouse pressed left at (712, 475)
Screenshot: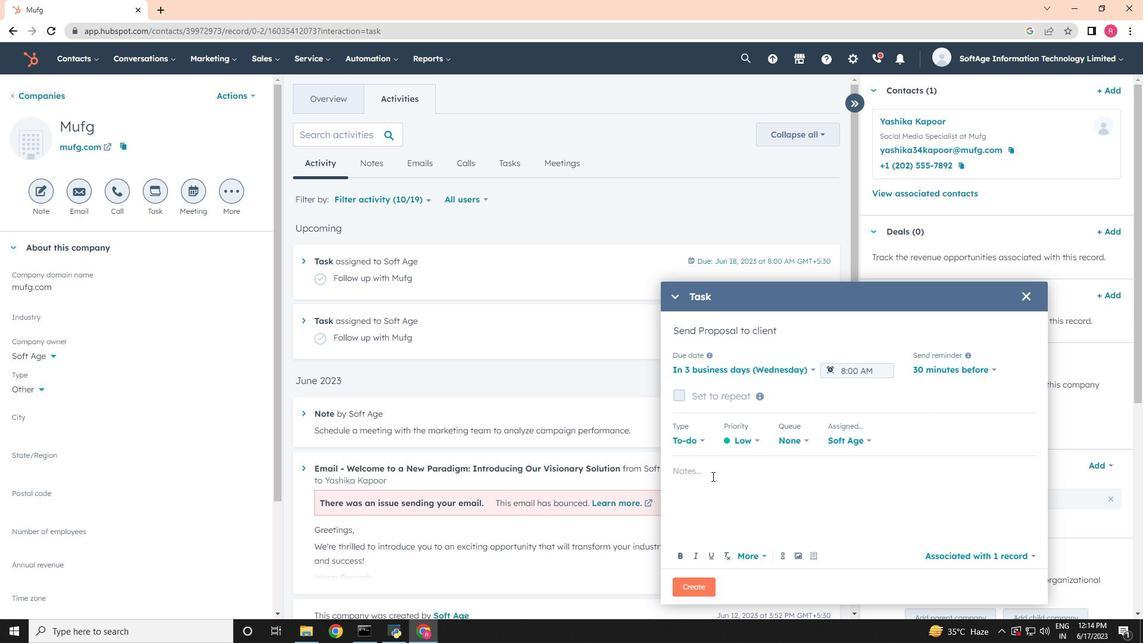 
Action: Mouse moved to (640, 486)
Screenshot: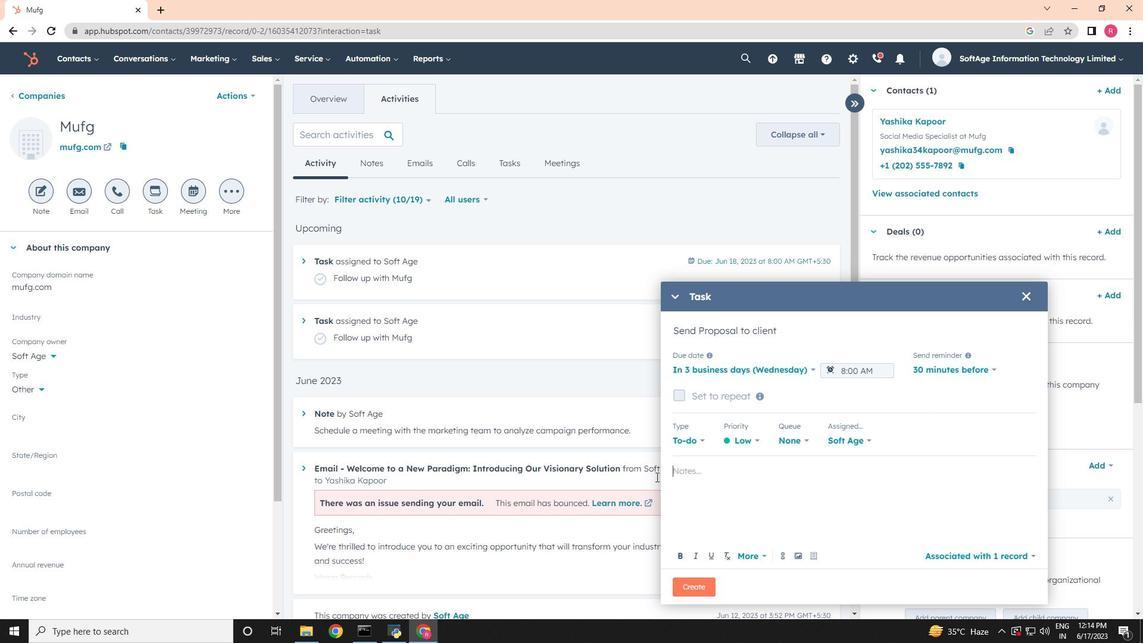 
Action: Key pressed <Key.shift>Review<Key.space>the<Key.space>attached<Key.space>proposal.
Screenshot: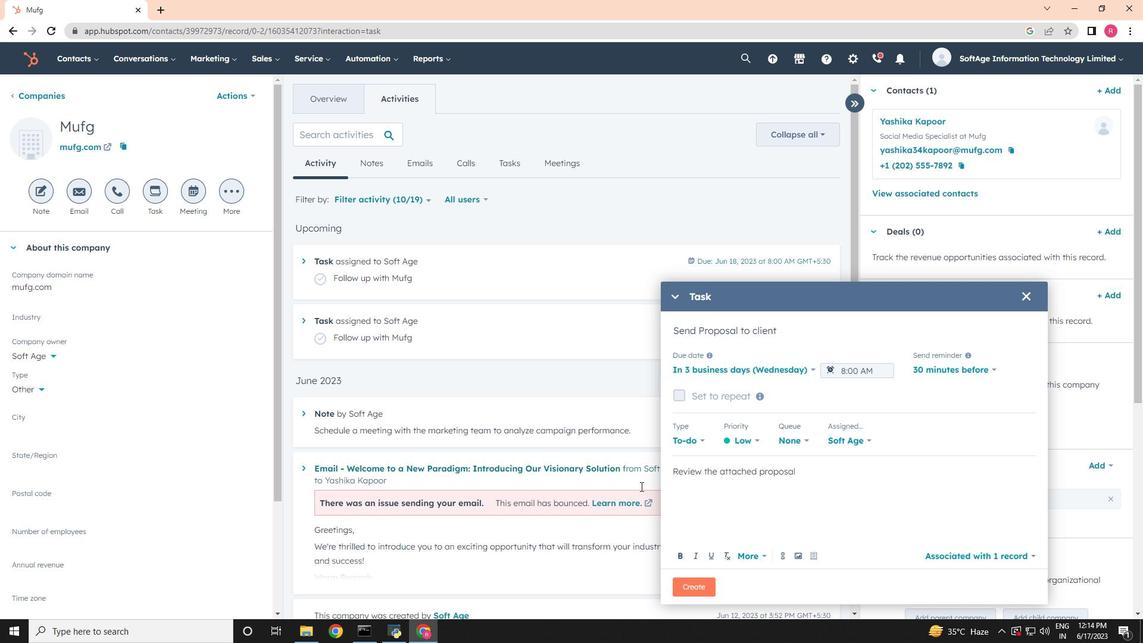 
Action: Mouse scrolled (640, 487) with delta (0, 0)
Screenshot: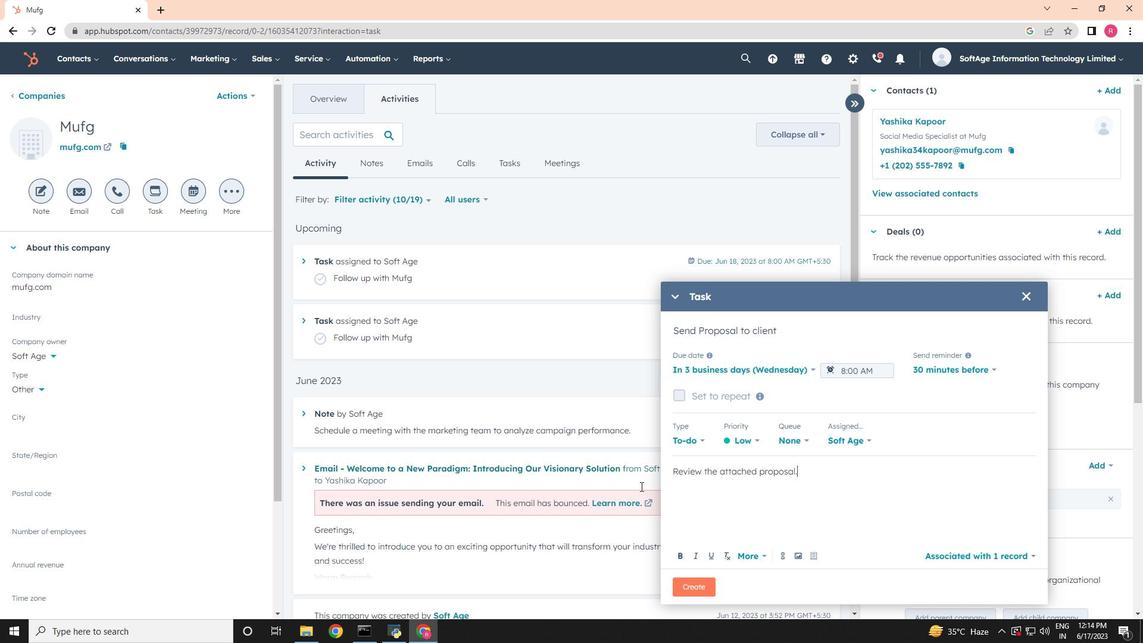 
Action: Mouse moved to (697, 582)
Screenshot: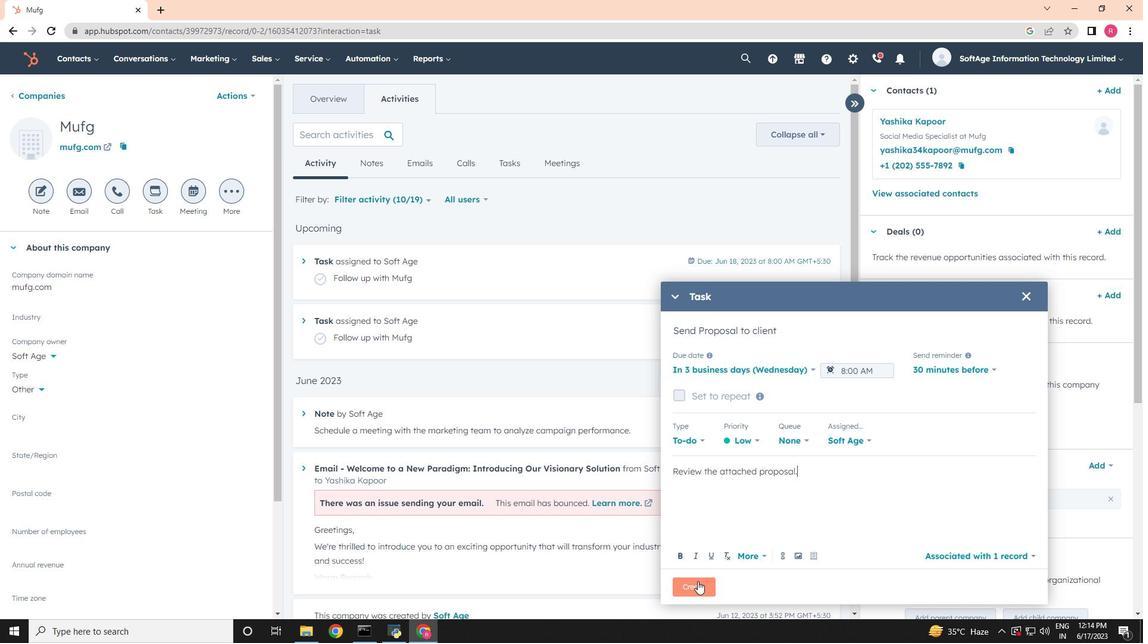 
Action: Mouse pressed left at (697, 582)
Screenshot: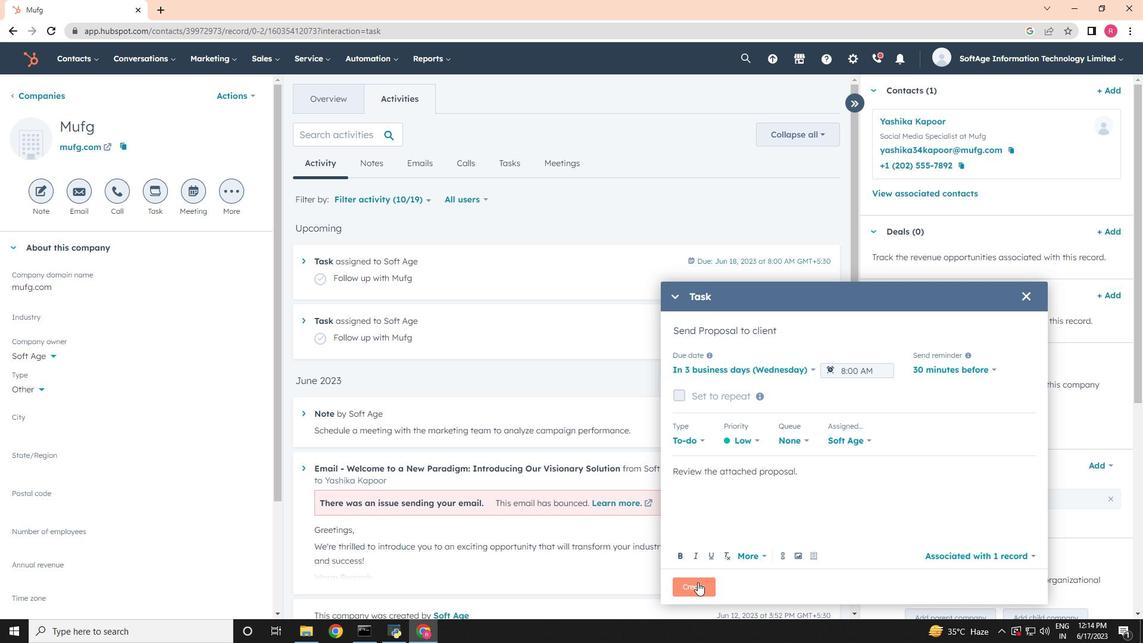
